 Task: Search one way flight ticket for 5 adults, 2 children, 1 infant in seat and 1 infant on lap in economy from Minot: Minot International Airport to Greensboro: Piedmont Triad International Airport on 5-1-2023. Choice of flights is United. Number of bags: 2 carry on bags. Price is upto 60000. Outbound departure time preference is 16:30.
Action: Mouse moved to (239, 270)
Screenshot: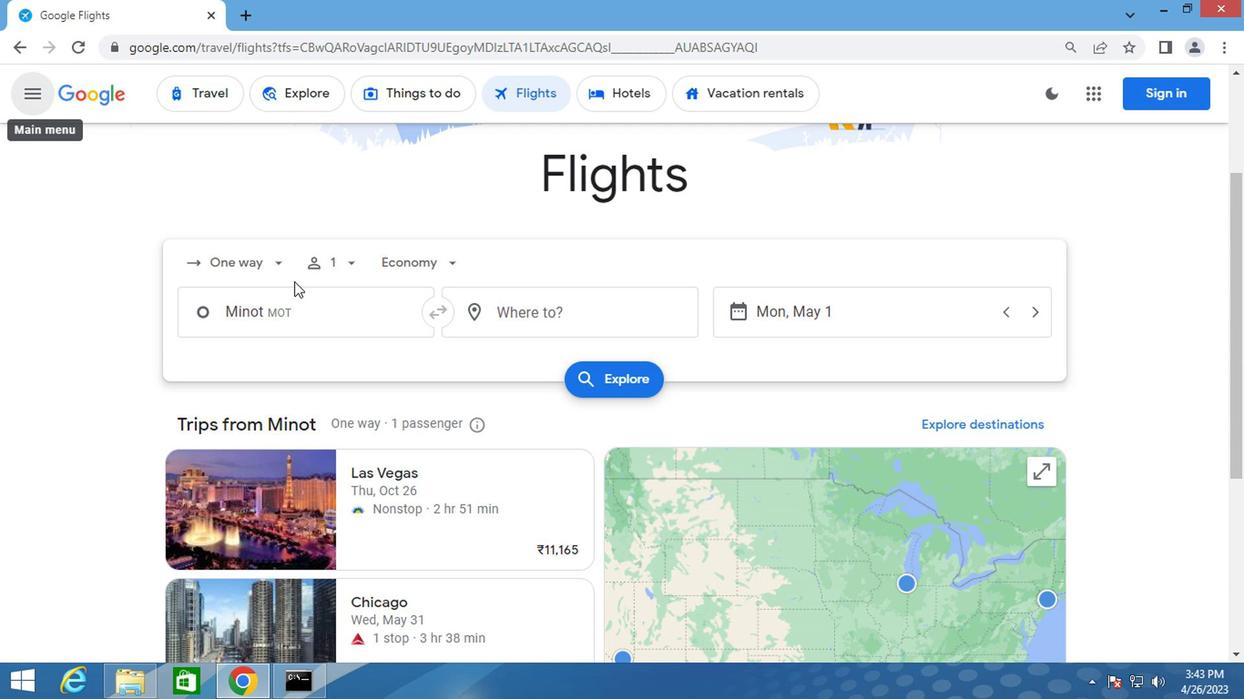 
Action: Mouse pressed left at (239, 270)
Screenshot: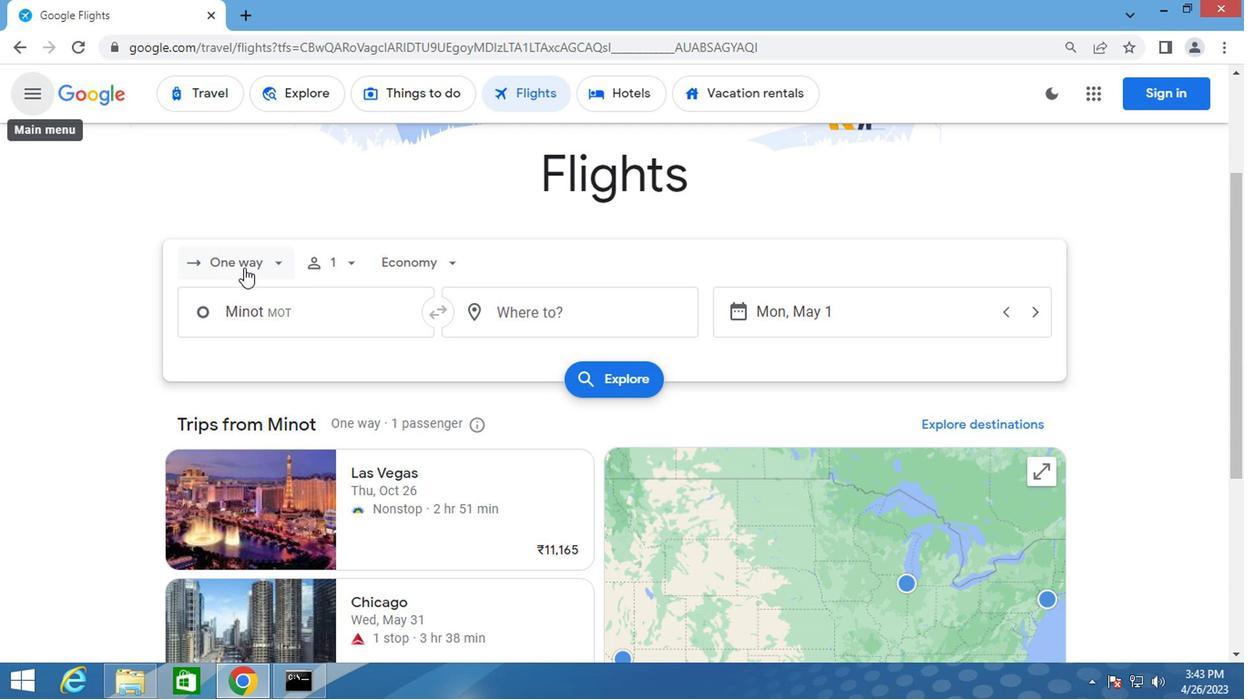 
Action: Mouse moved to (246, 353)
Screenshot: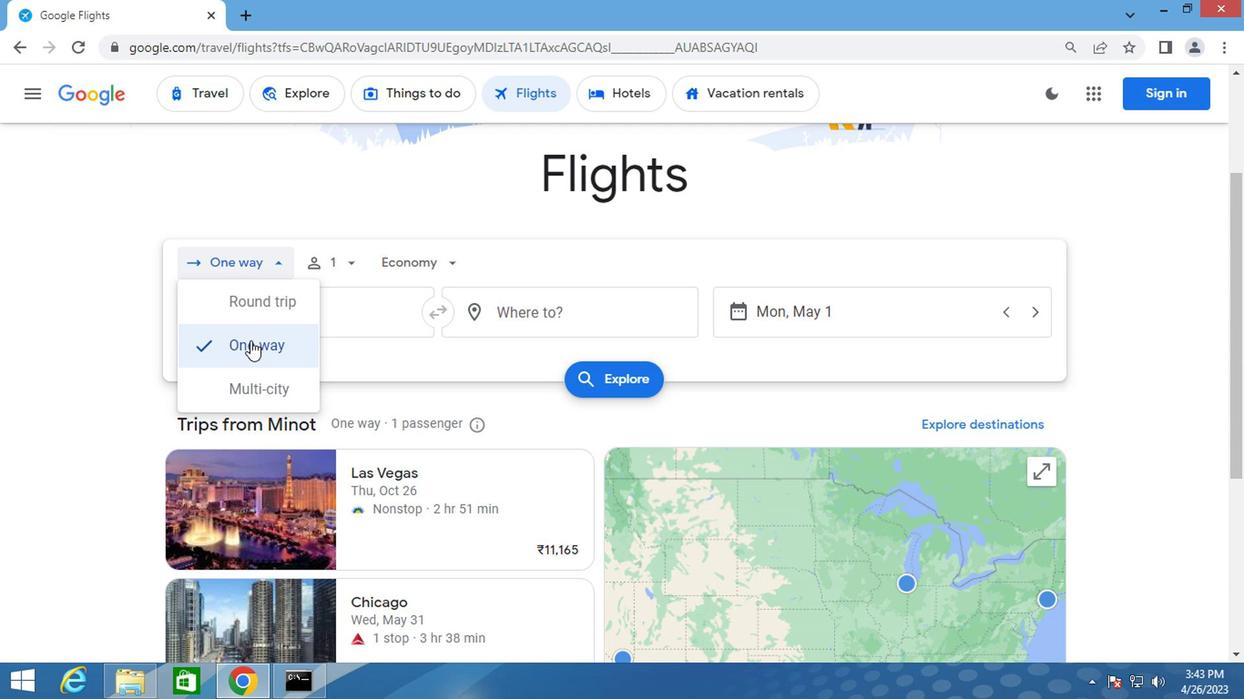 
Action: Mouse pressed left at (246, 353)
Screenshot: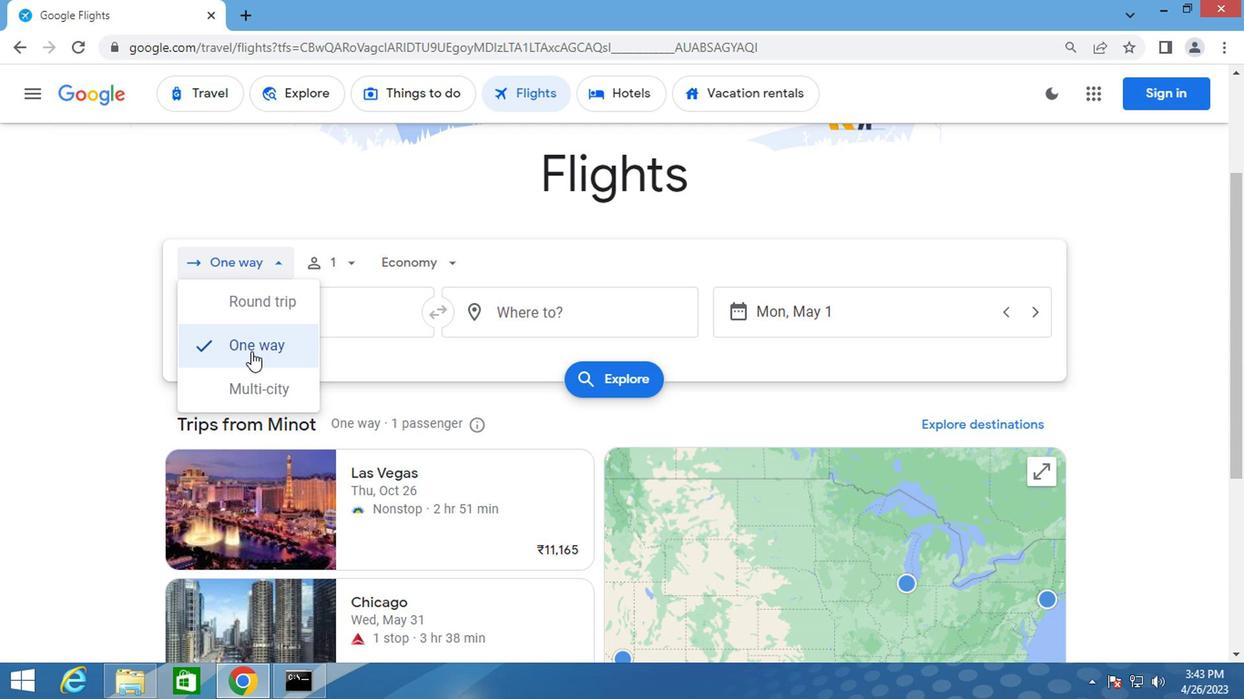 
Action: Mouse moved to (352, 253)
Screenshot: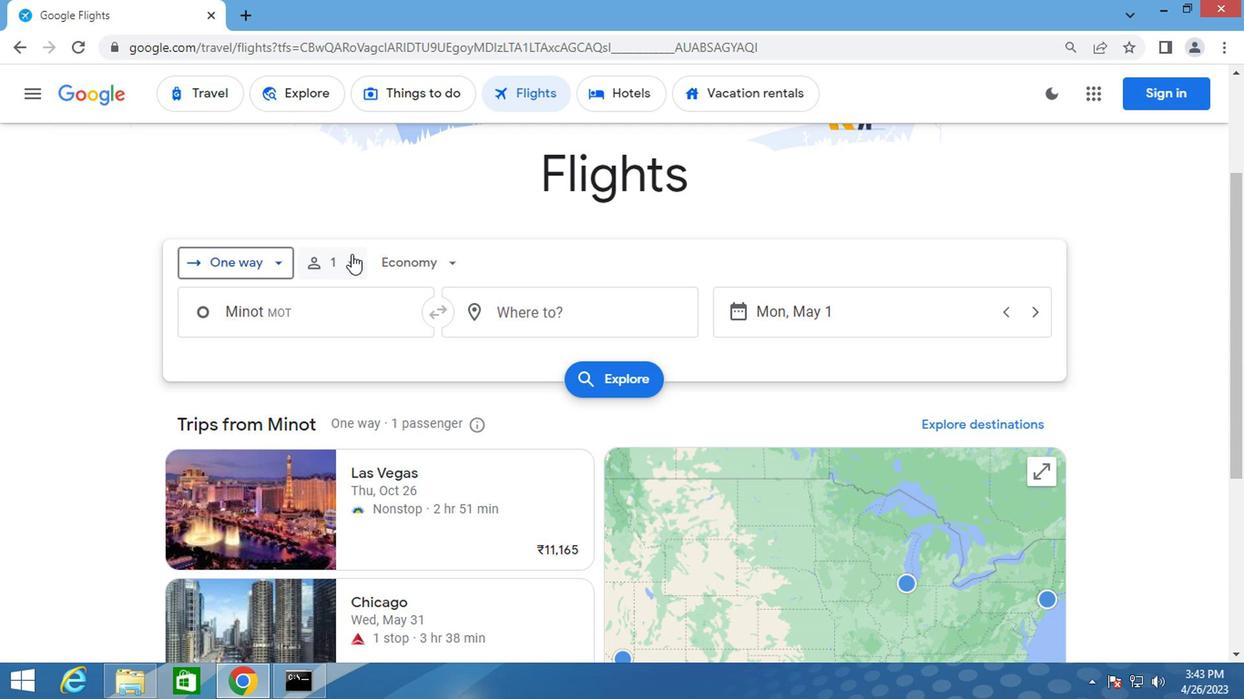 
Action: Mouse pressed left at (352, 253)
Screenshot: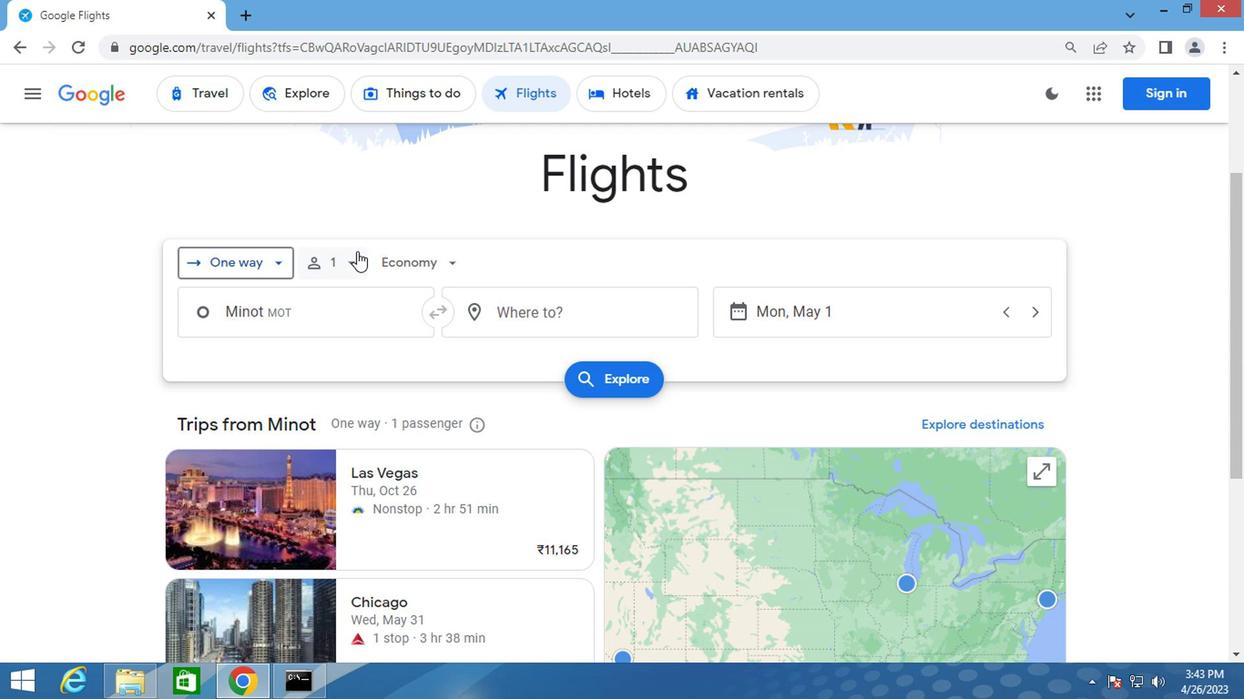 
Action: Mouse moved to (487, 314)
Screenshot: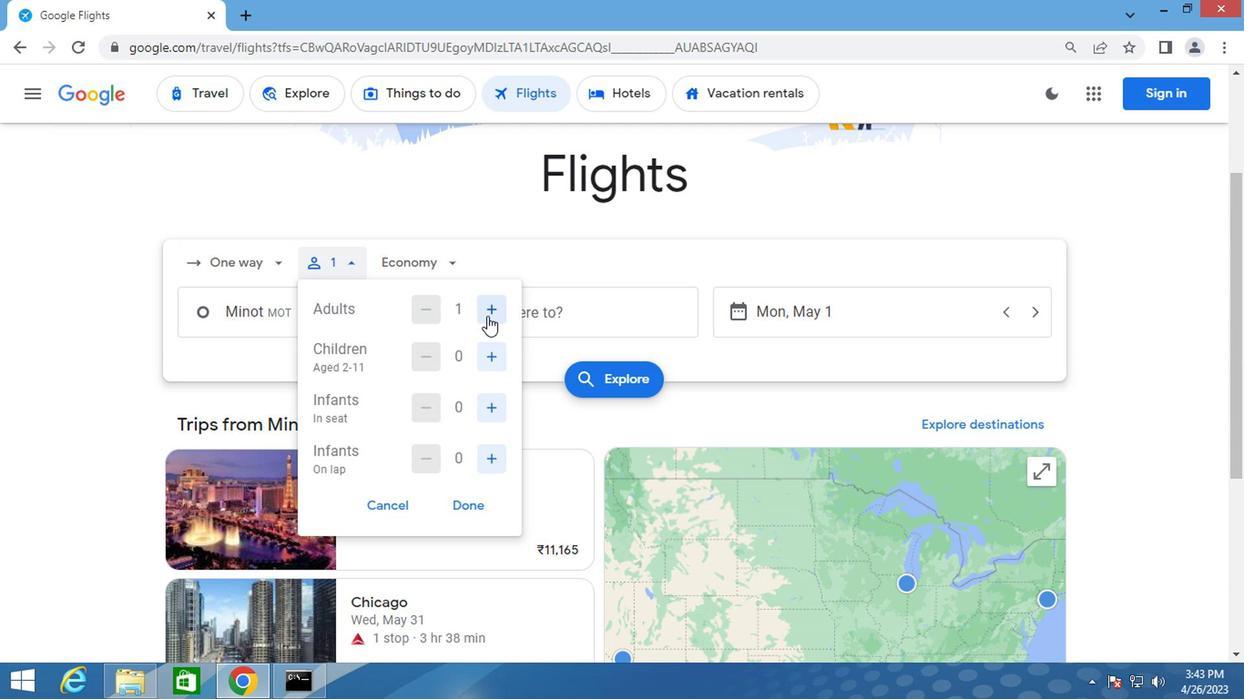 
Action: Mouse pressed left at (487, 314)
Screenshot: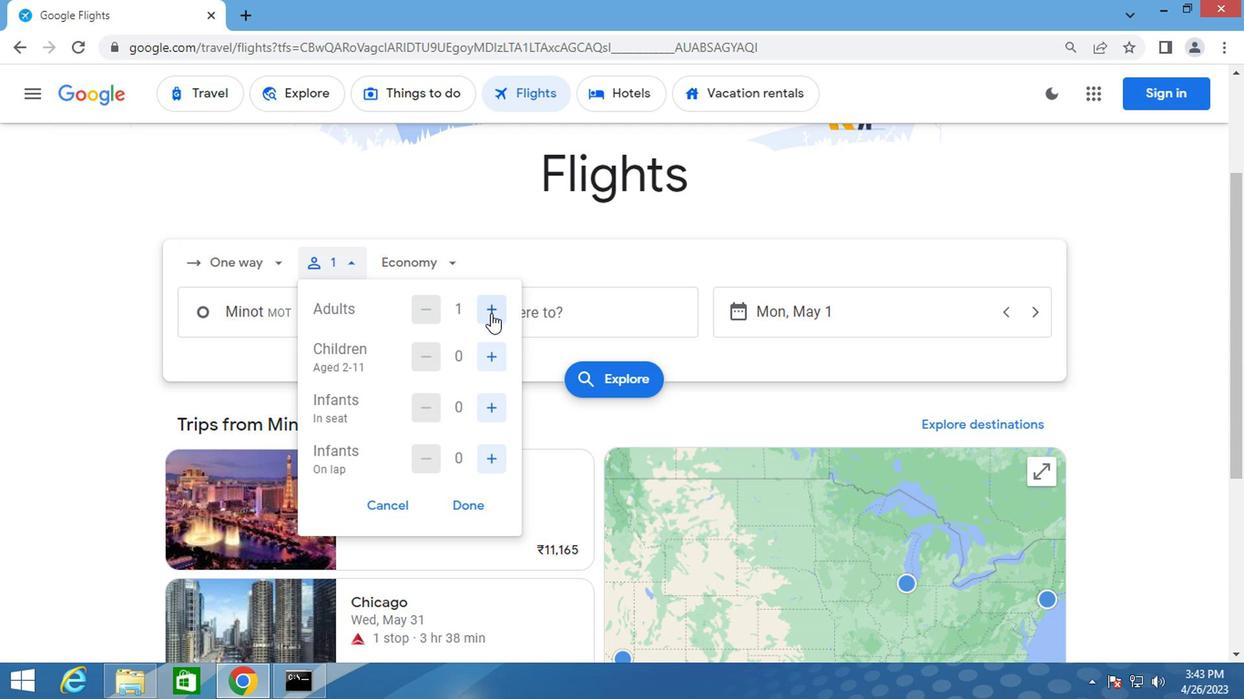 
Action: Mouse pressed left at (487, 314)
Screenshot: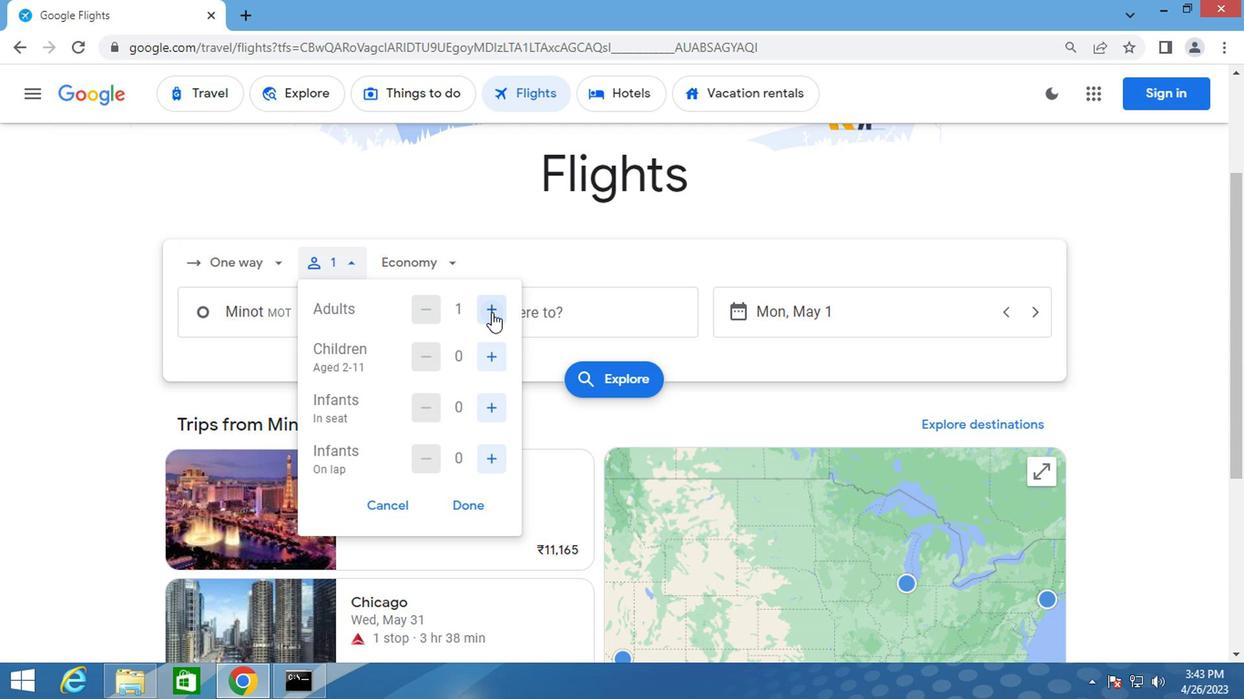 
Action: Mouse moved to (491, 313)
Screenshot: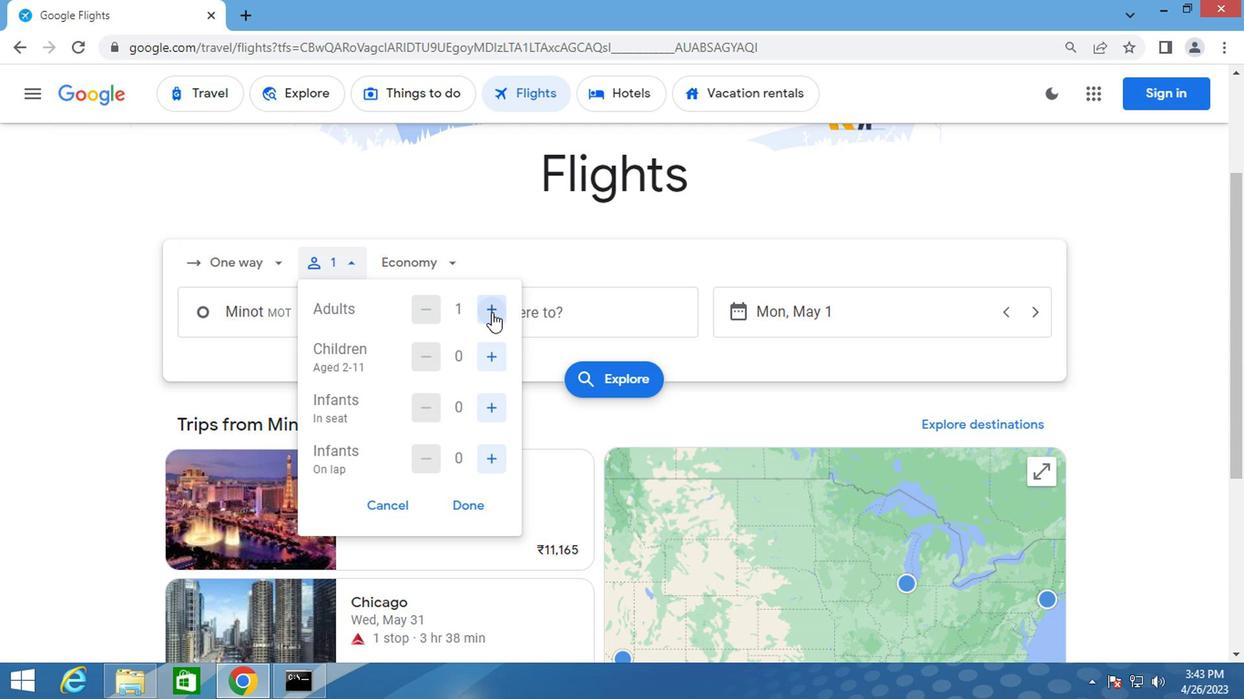 
Action: Mouse pressed left at (491, 313)
Screenshot: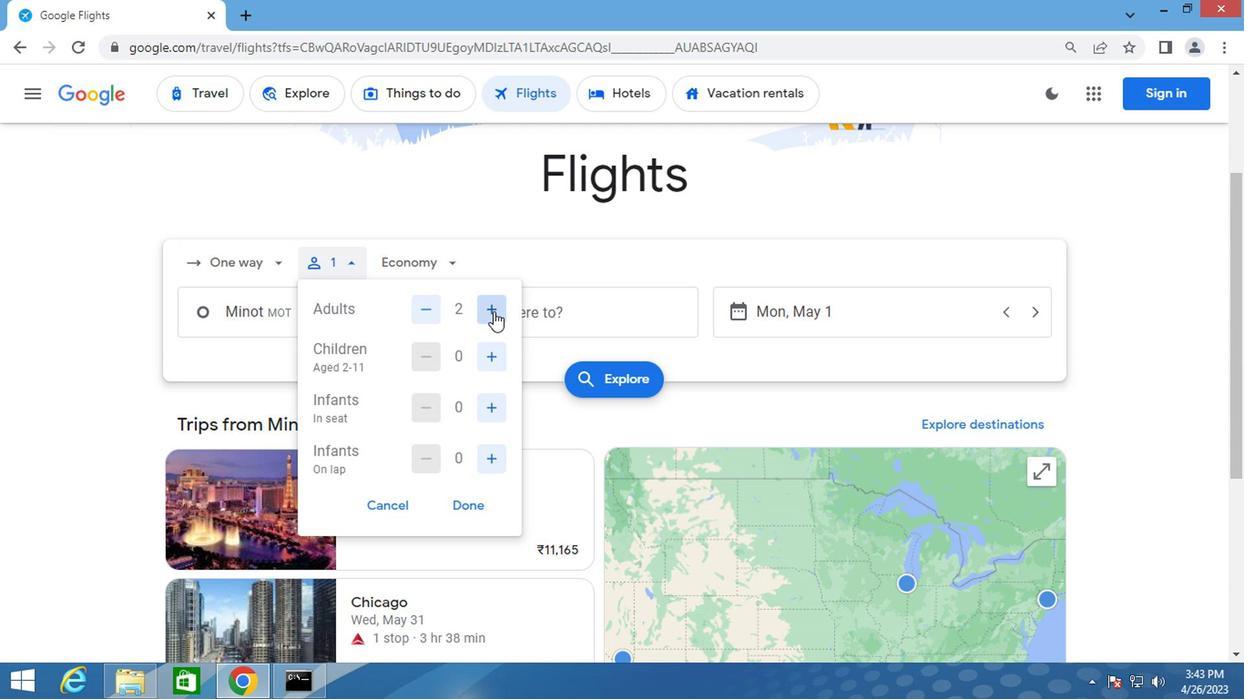 
Action: Mouse moved to (492, 312)
Screenshot: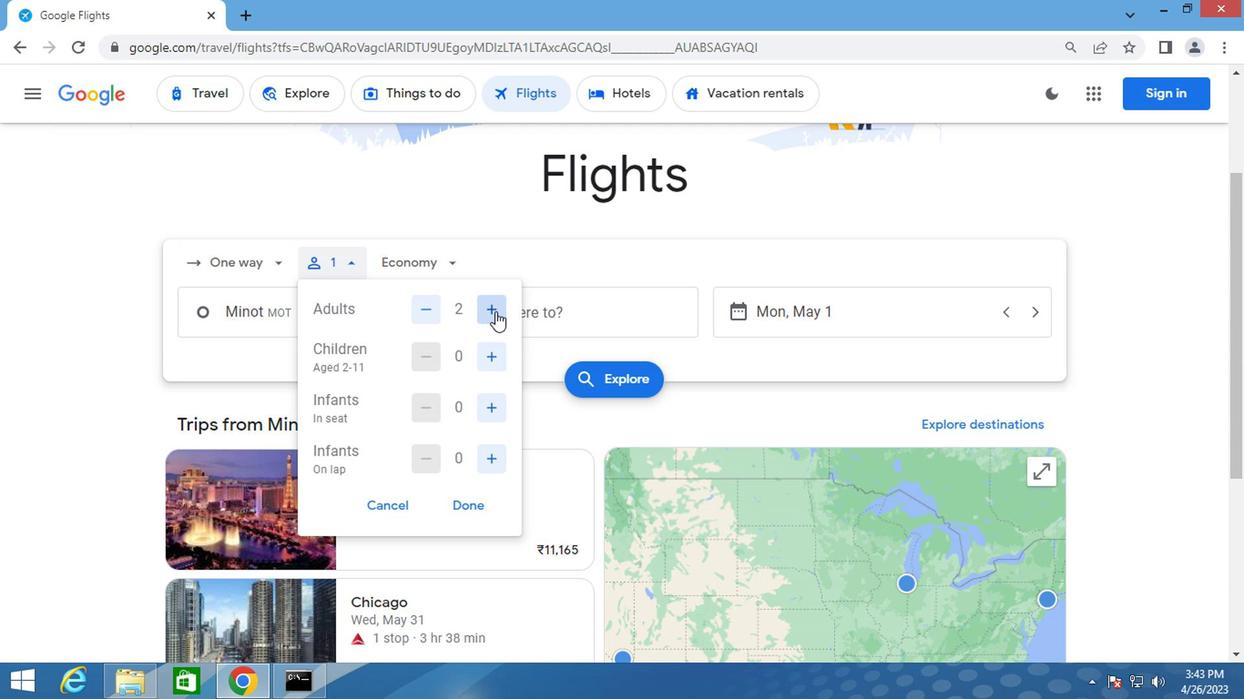 
Action: Mouse pressed left at (492, 312)
Screenshot: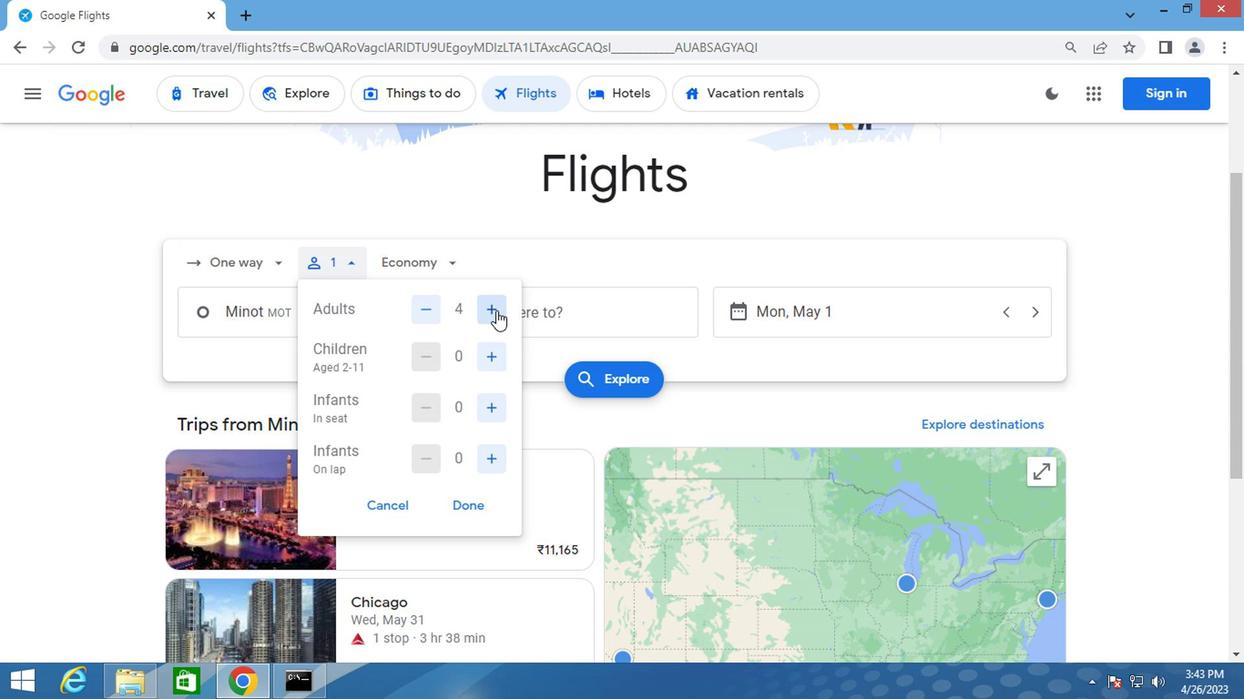 
Action: Mouse moved to (485, 356)
Screenshot: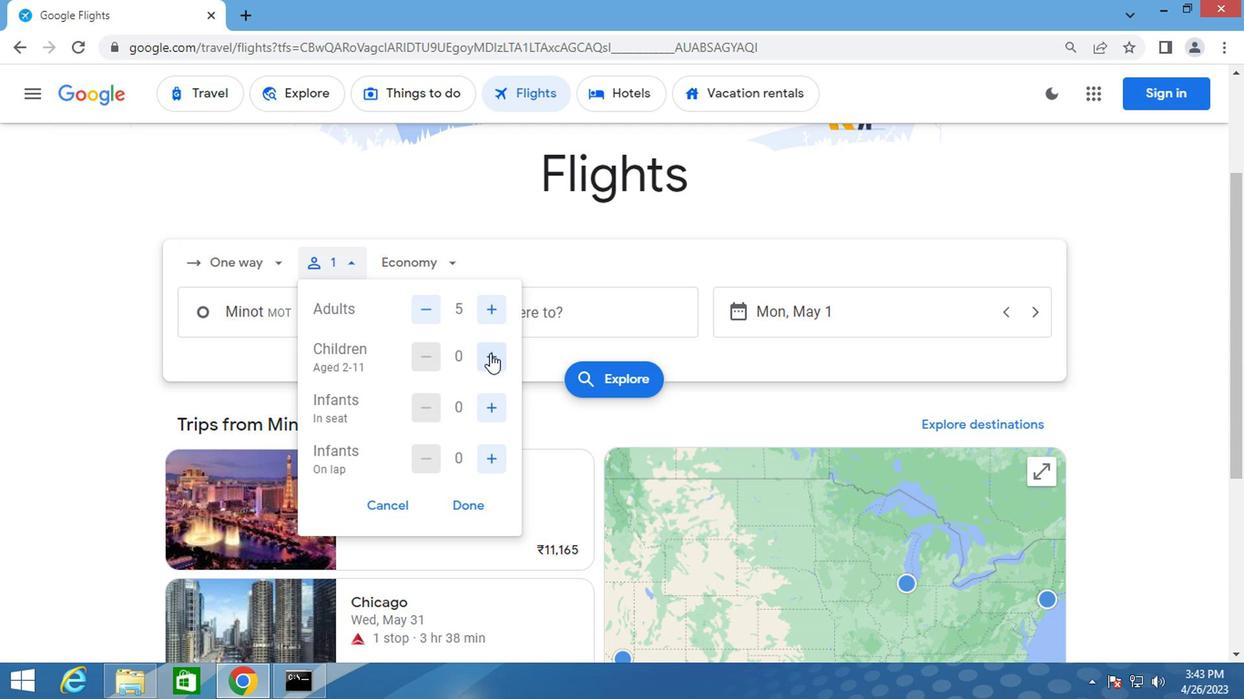 
Action: Mouse pressed left at (485, 356)
Screenshot: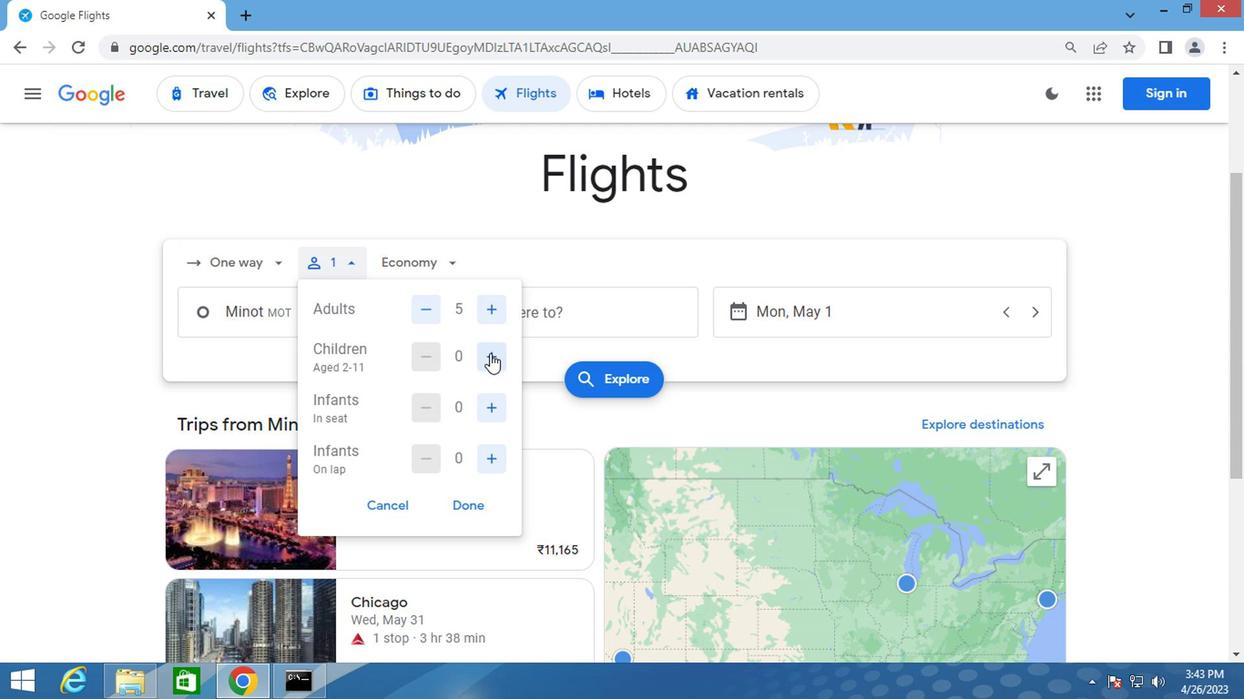 
Action: Mouse moved to (485, 356)
Screenshot: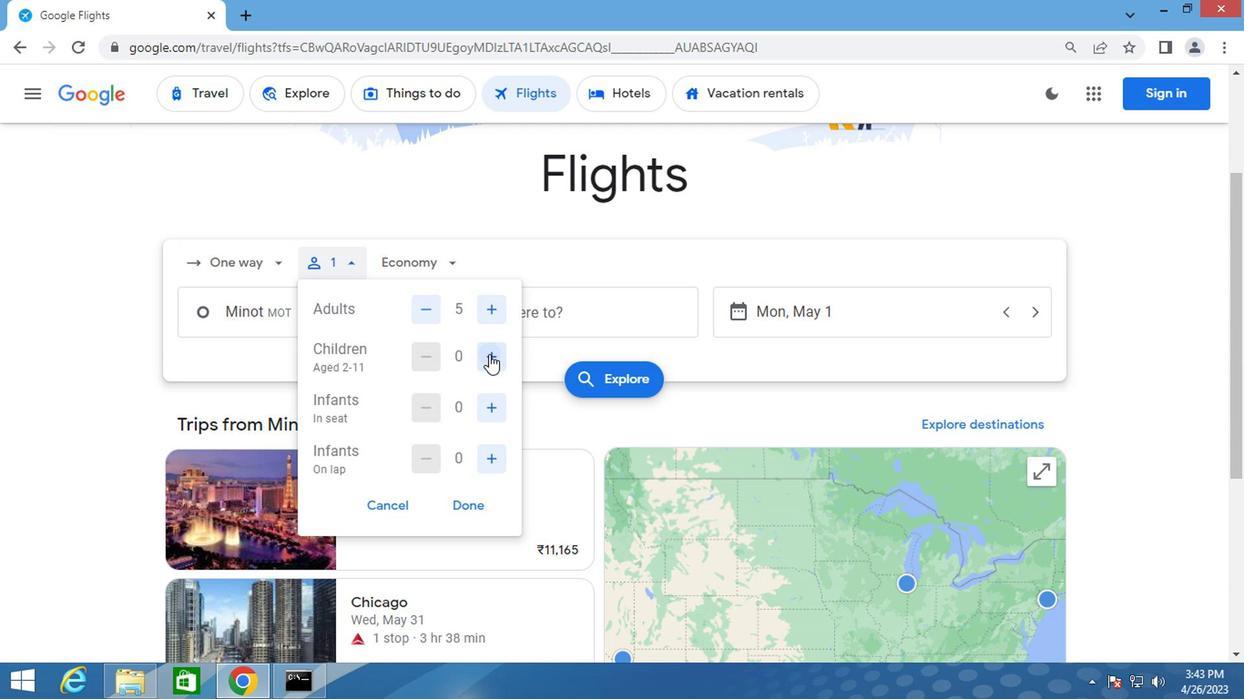 
Action: Mouse pressed left at (485, 356)
Screenshot: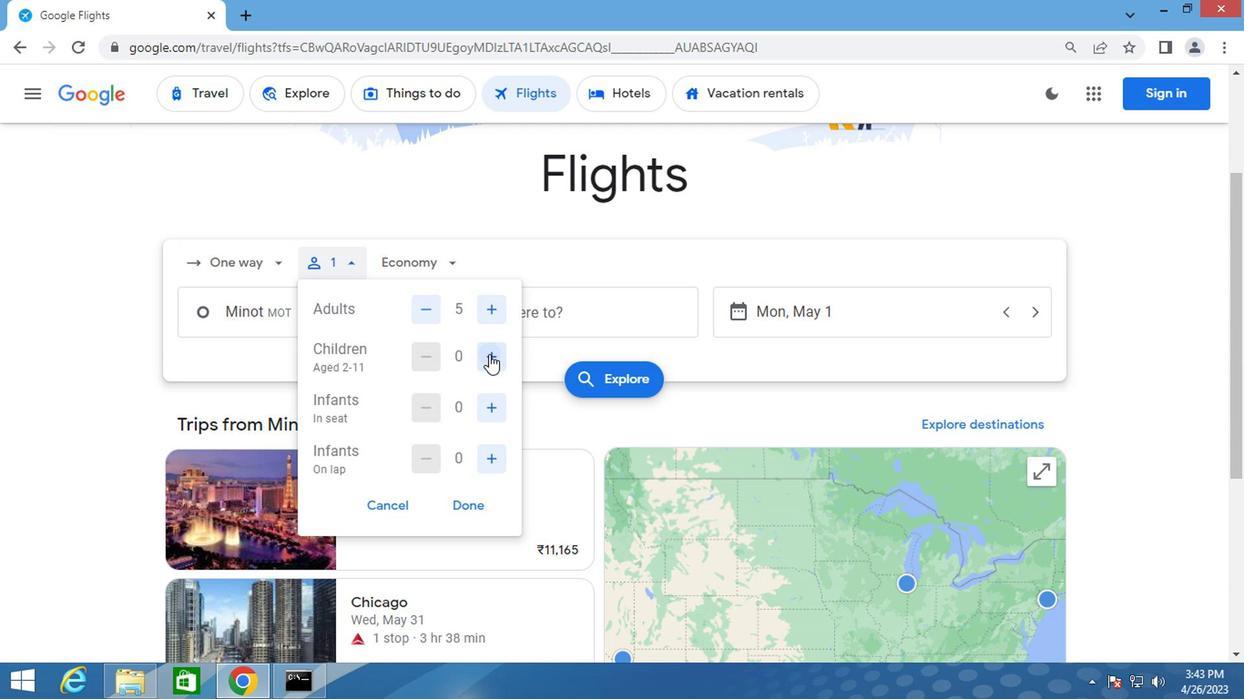 
Action: Mouse moved to (485, 388)
Screenshot: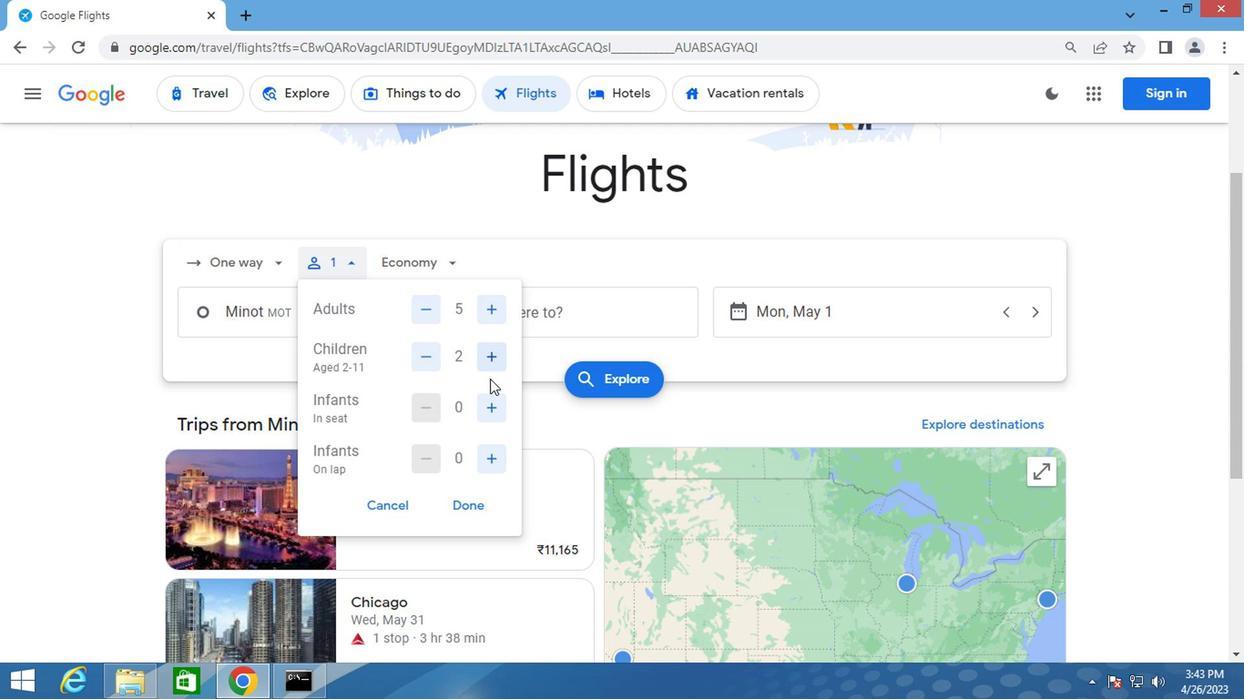 
Action: Mouse pressed left at (485, 388)
Screenshot: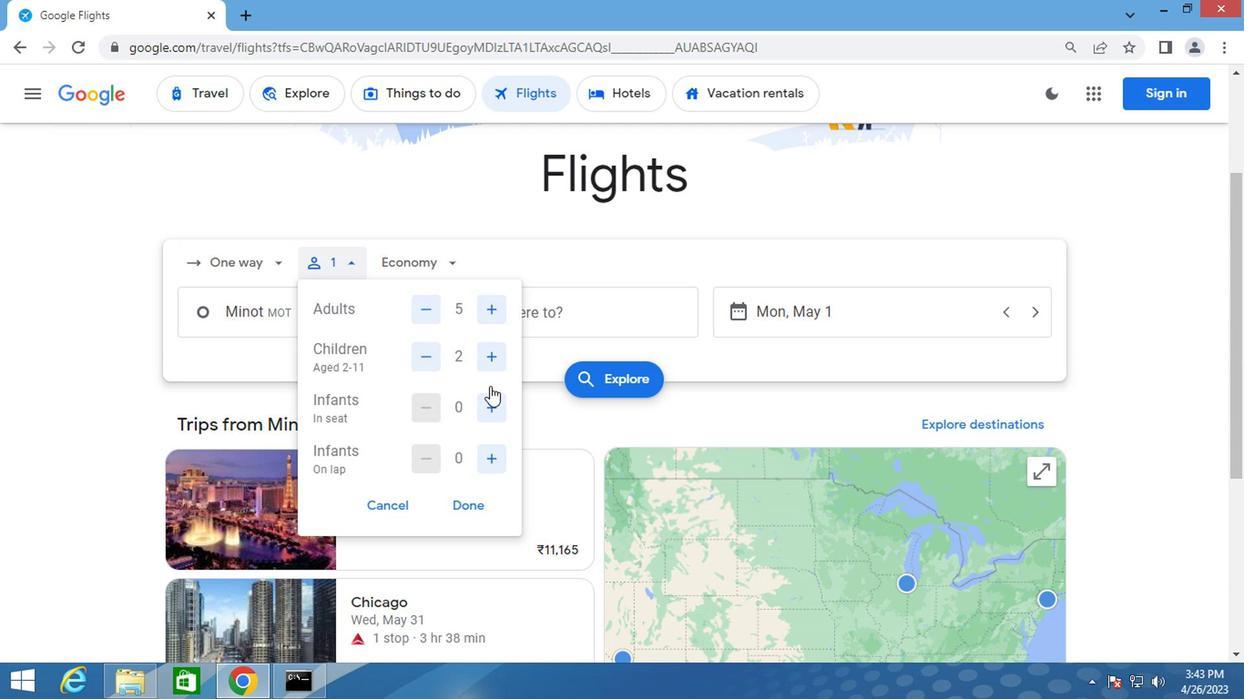 
Action: Mouse moved to (492, 456)
Screenshot: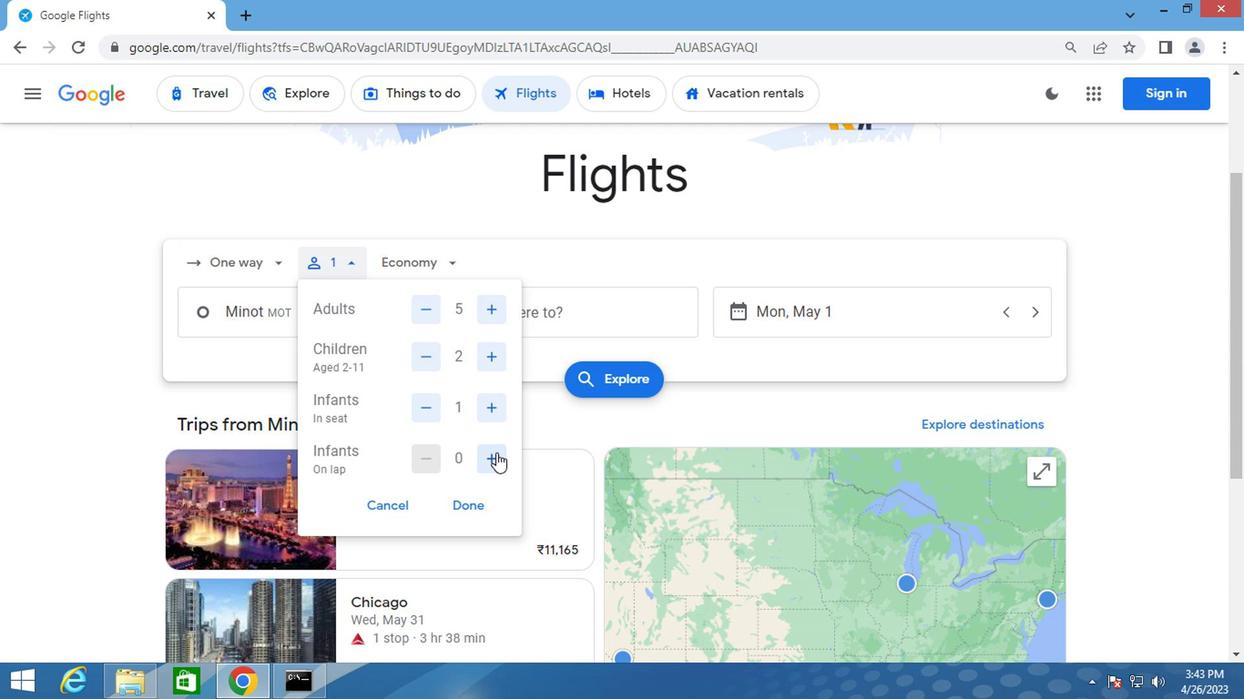 
Action: Mouse pressed left at (492, 456)
Screenshot: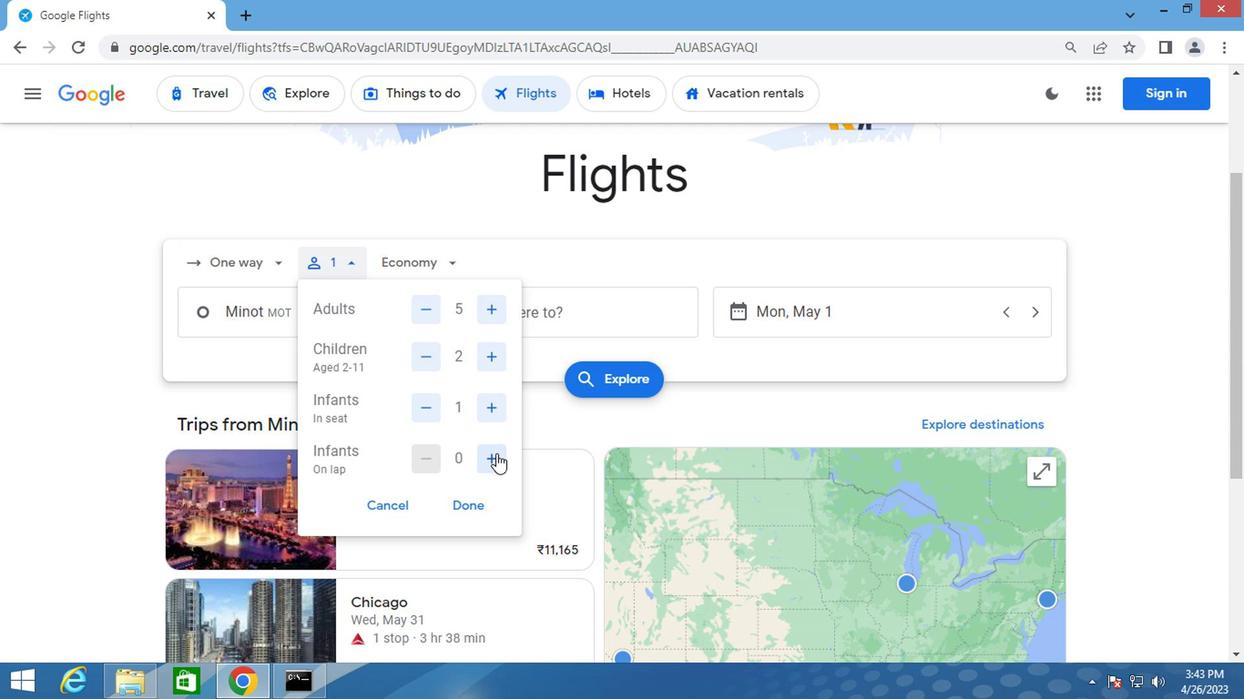 
Action: Mouse moved to (410, 272)
Screenshot: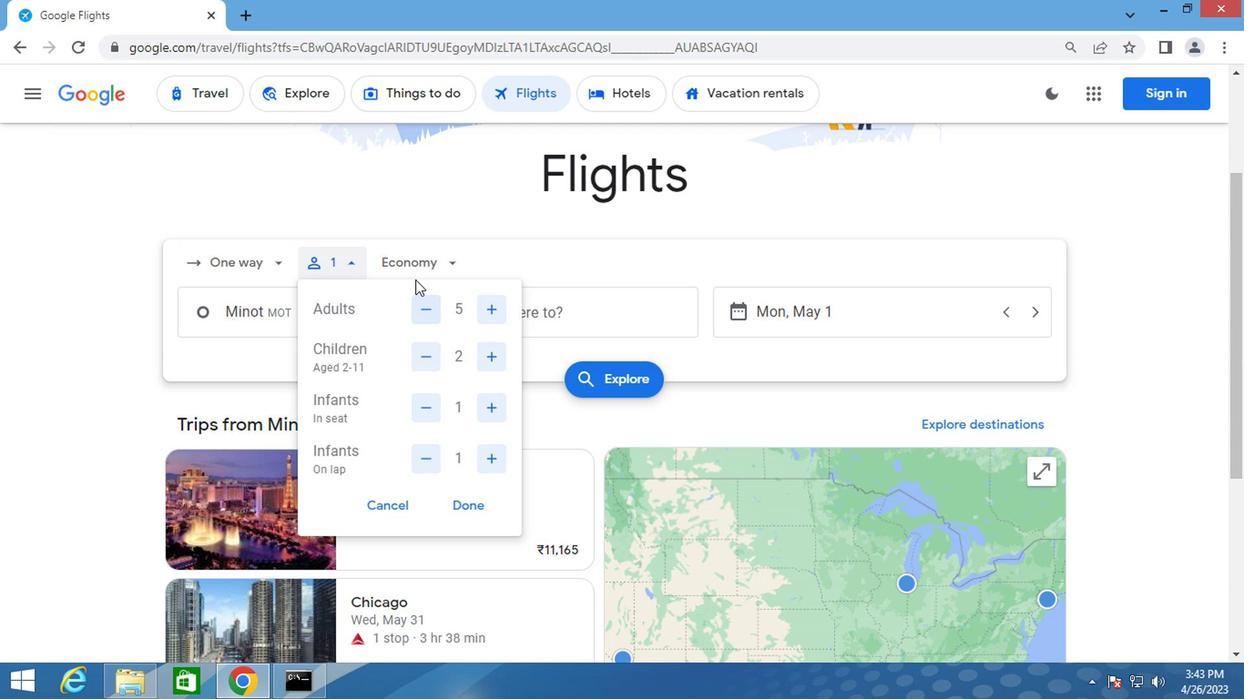 
Action: Mouse pressed left at (410, 272)
Screenshot: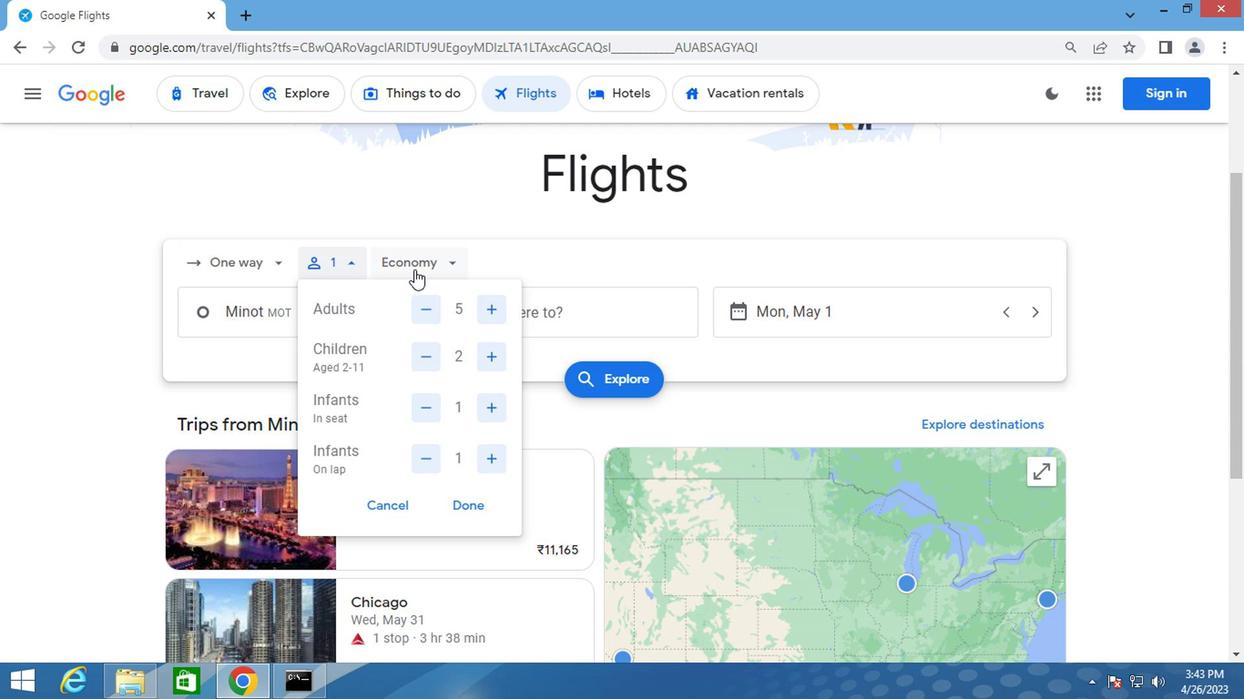 
Action: Mouse moved to (465, 311)
Screenshot: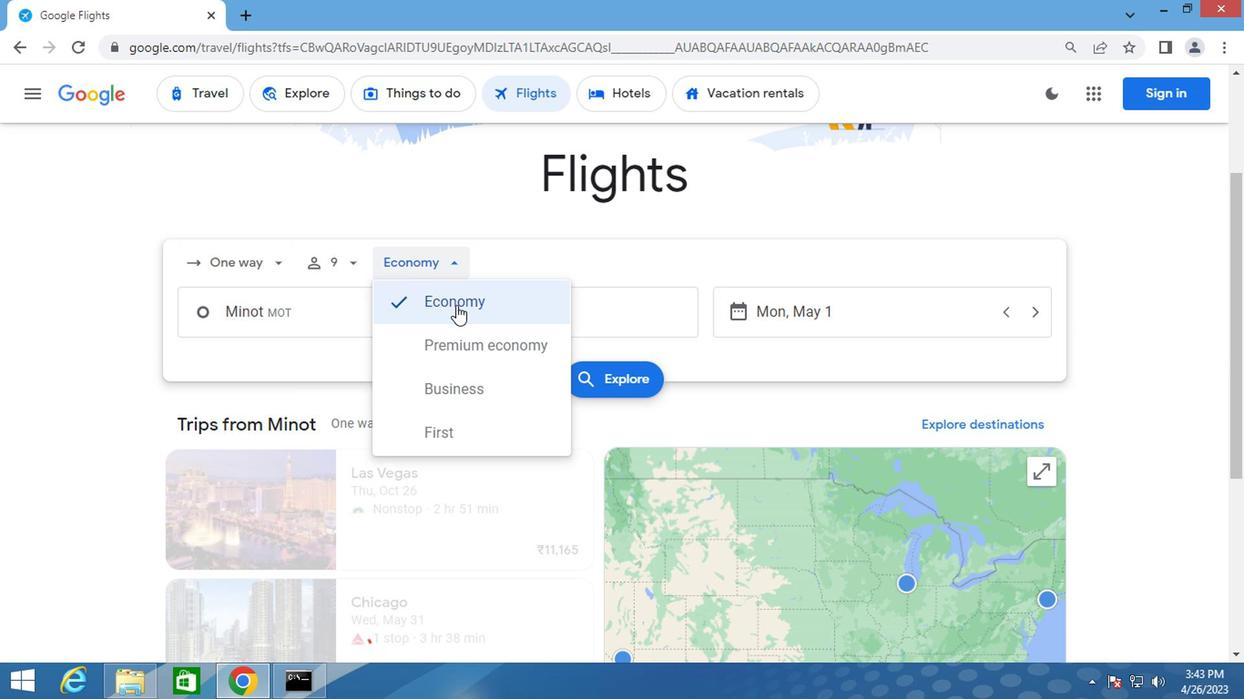
Action: Mouse pressed left at (465, 311)
Screenshot: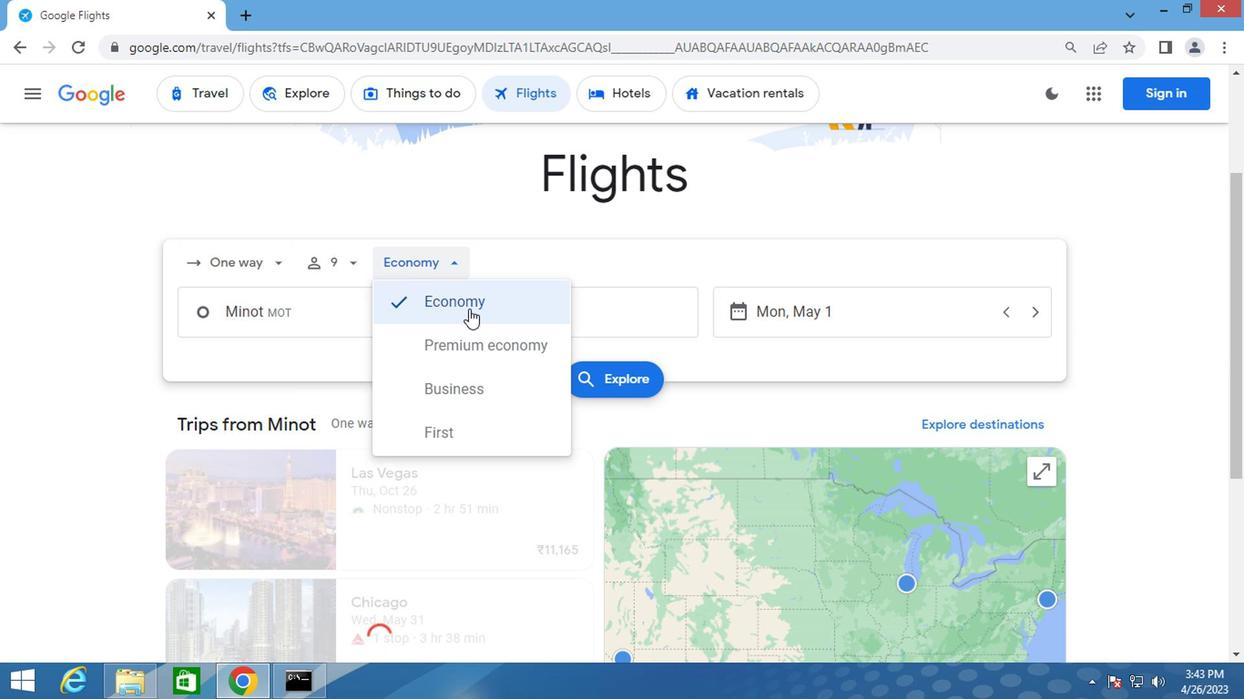 
Action: Mouse moved to (320, 329)
Screenshot: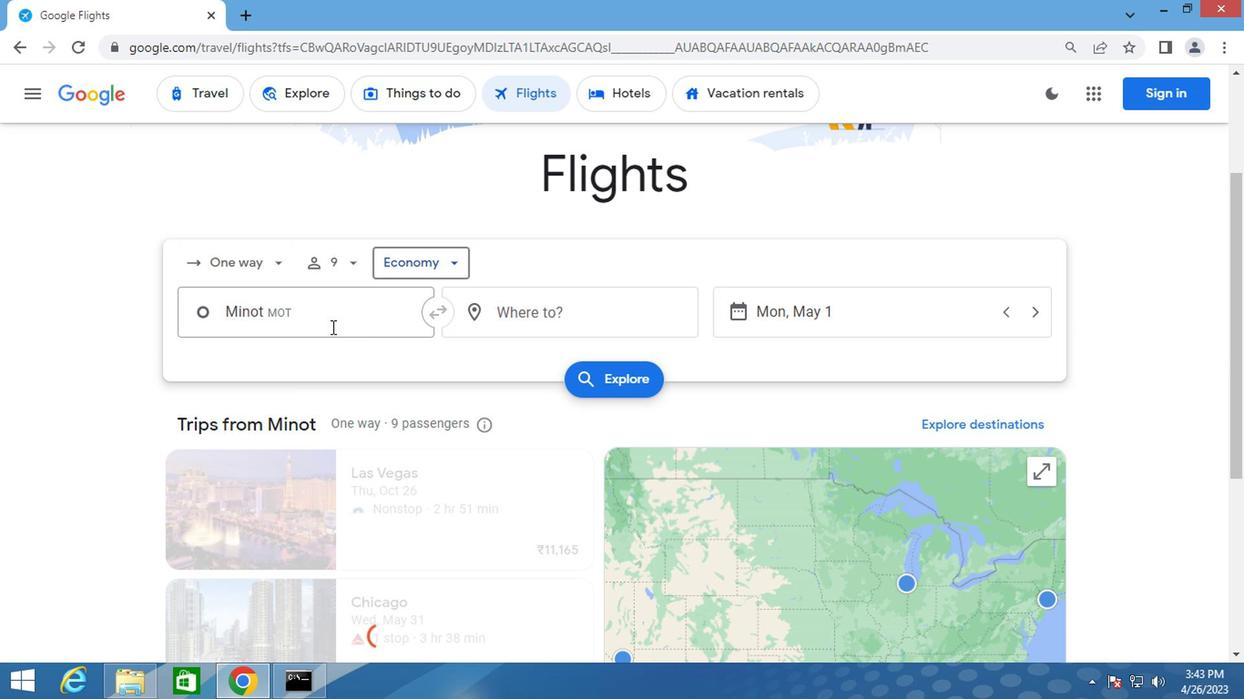 
Action: Mouse pressed left at (320, 329)
Screenshot: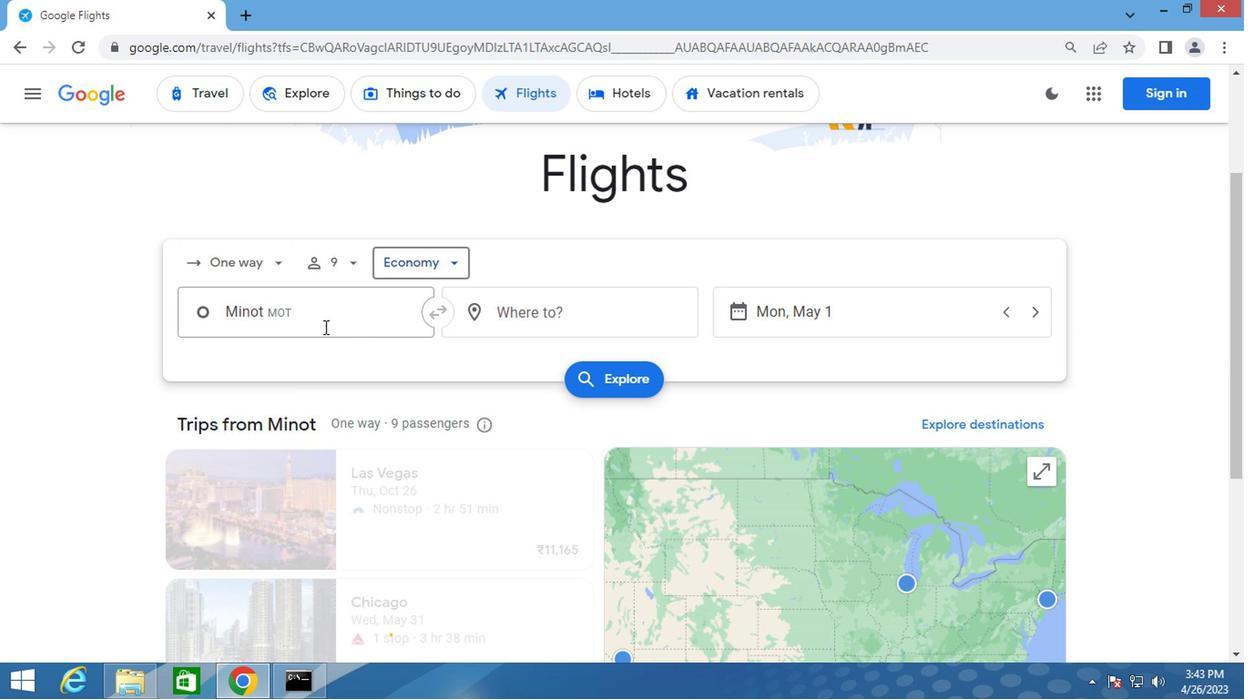
Action: Mouse moved to (320, 329)
Screenshot: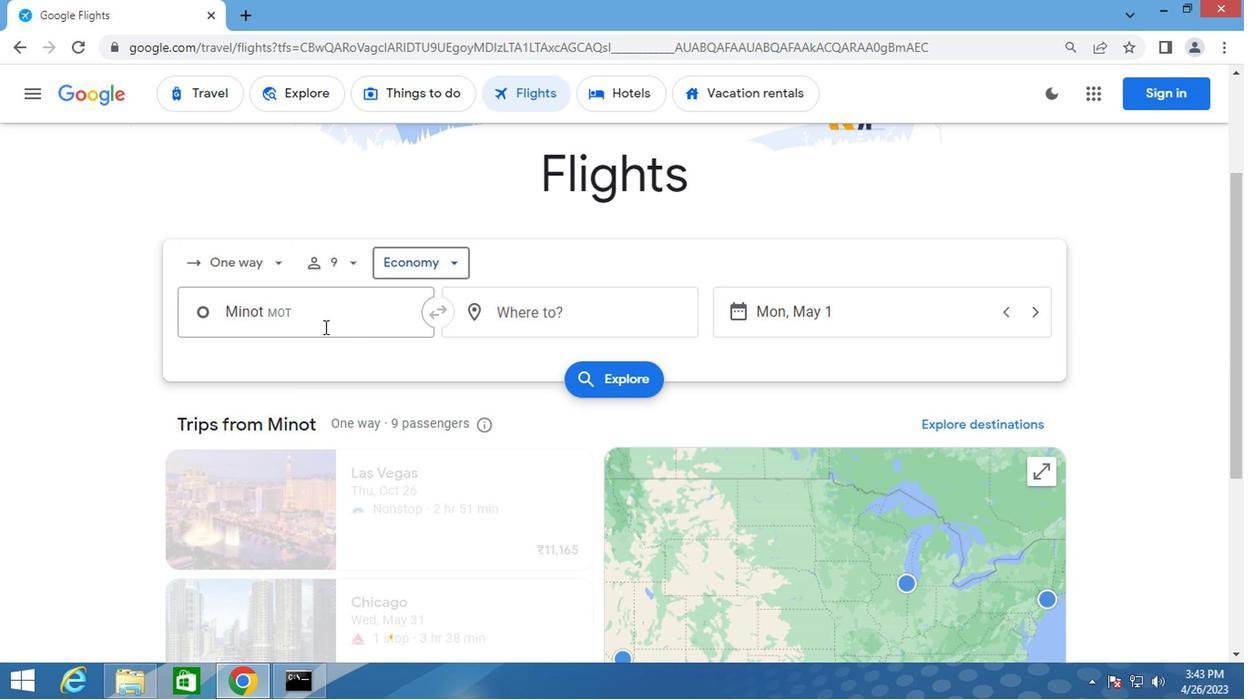 
Action: Key pressed minot
Screenshot: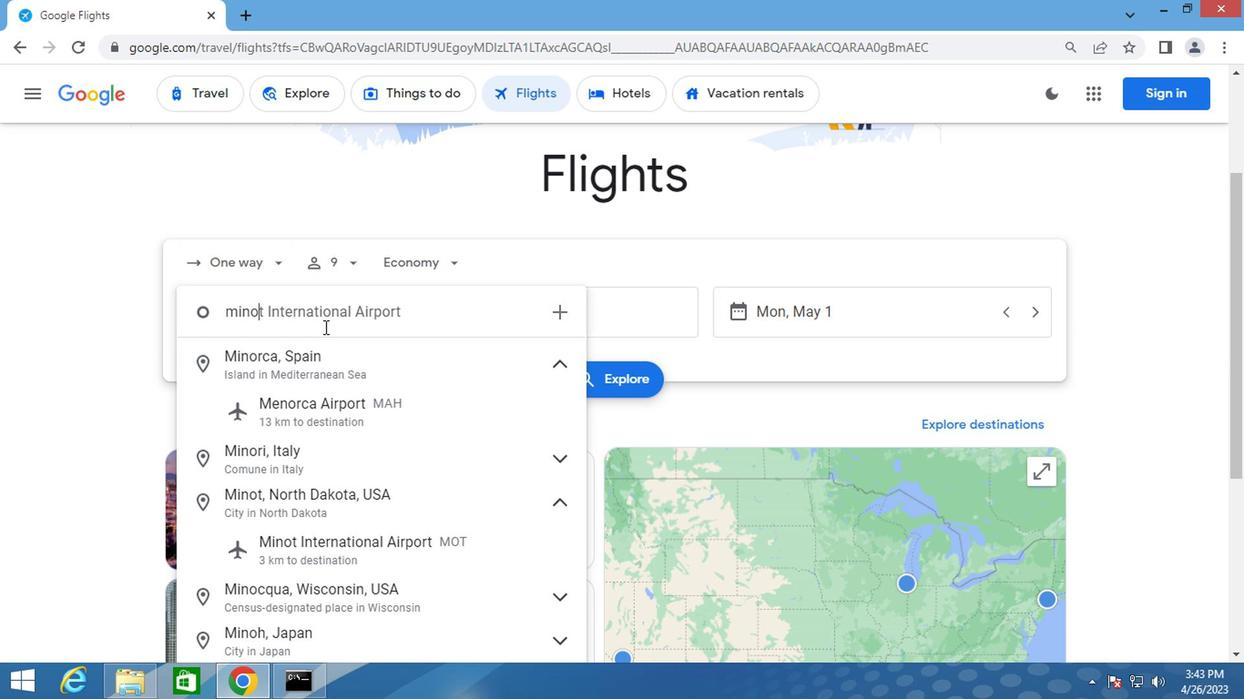 
Action: Mouse moved to (338, 411)
Screenshot: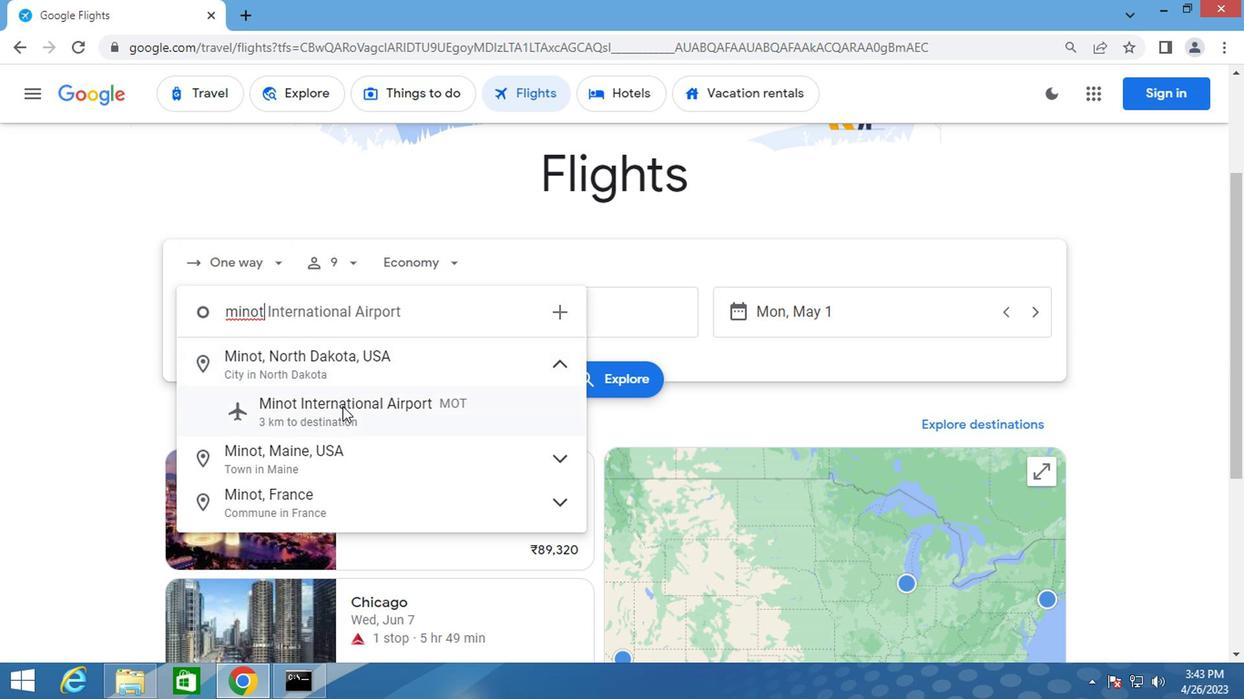 
Action: Mouse pressed left at (338, 411)
Screenshot: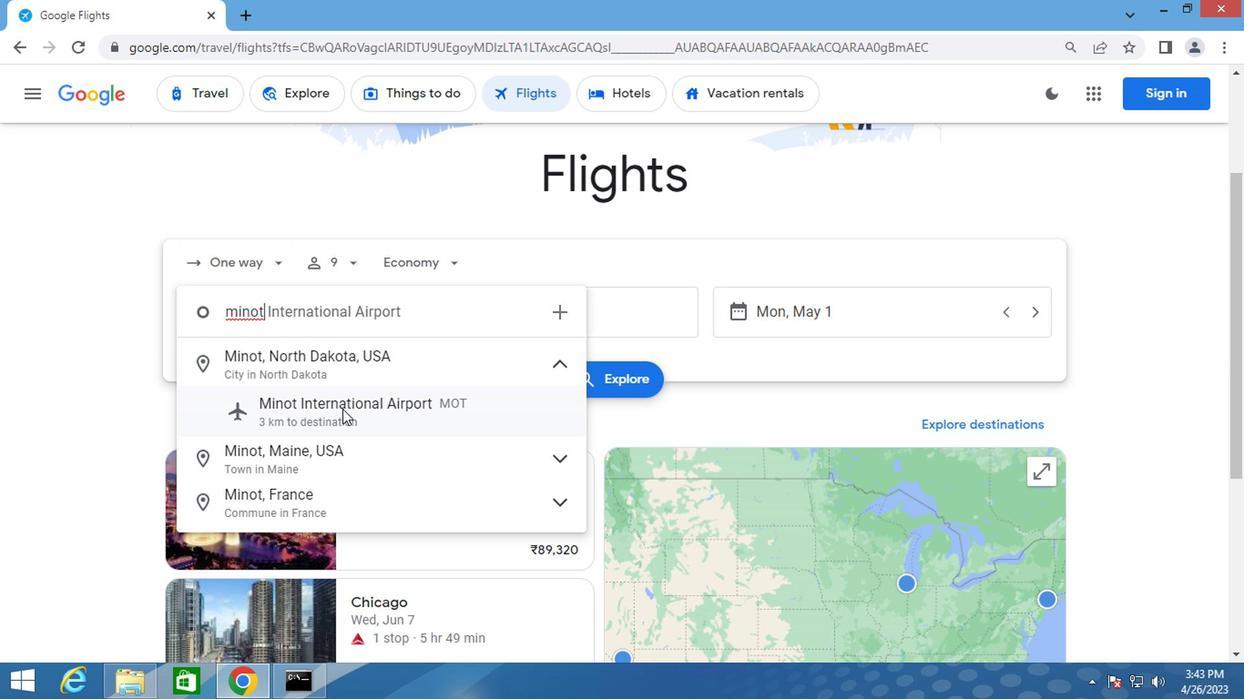 
Action: Mouse moved to (504, 326)
Screenshot: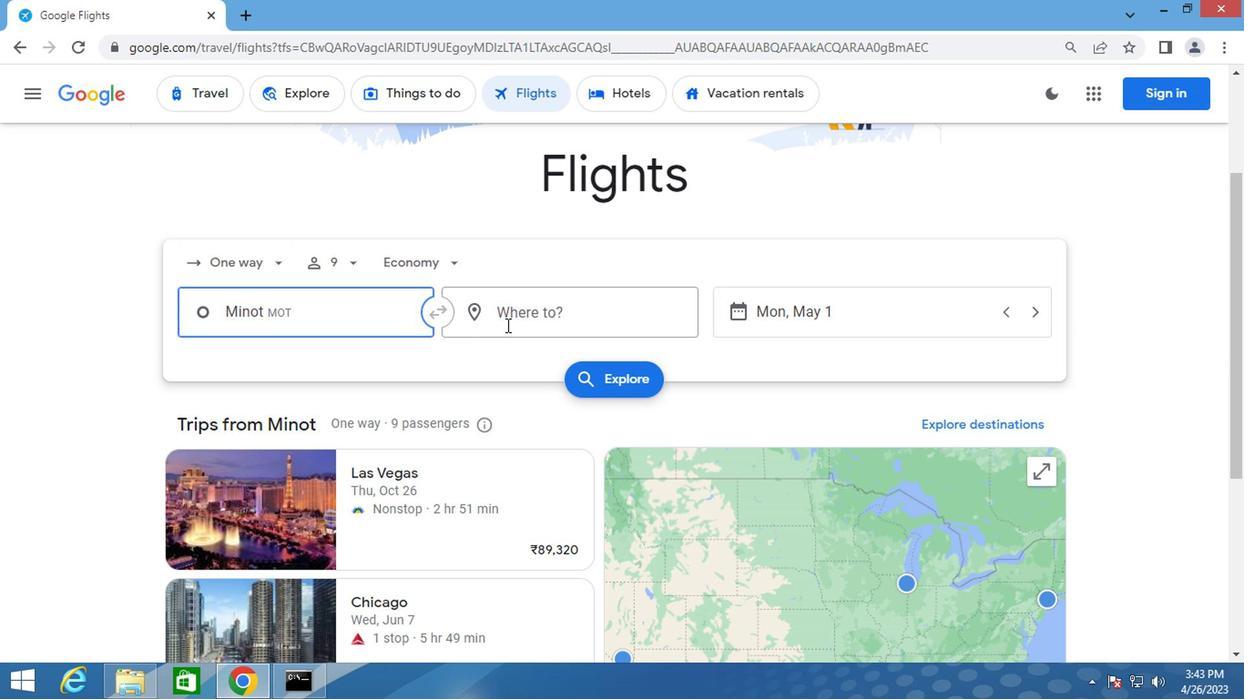 
Action: Mouse pressed left at (504, 326)
Screenshot: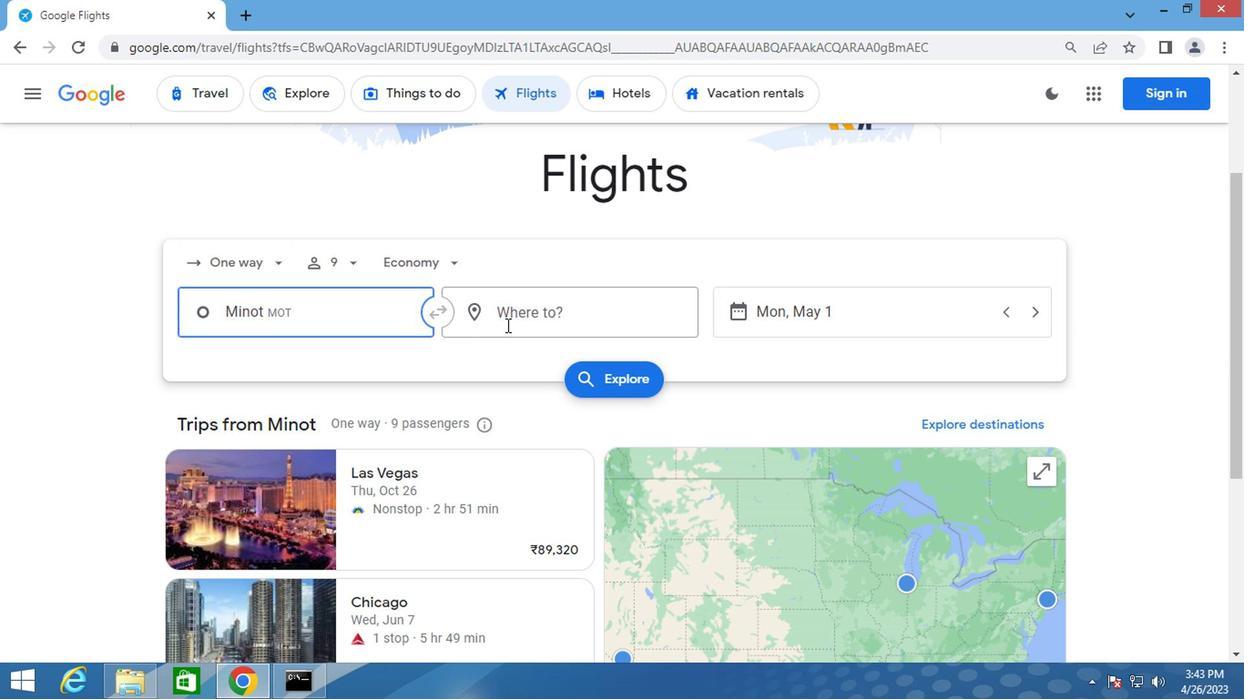 
Action: Key pressed greensbor
Screenshot: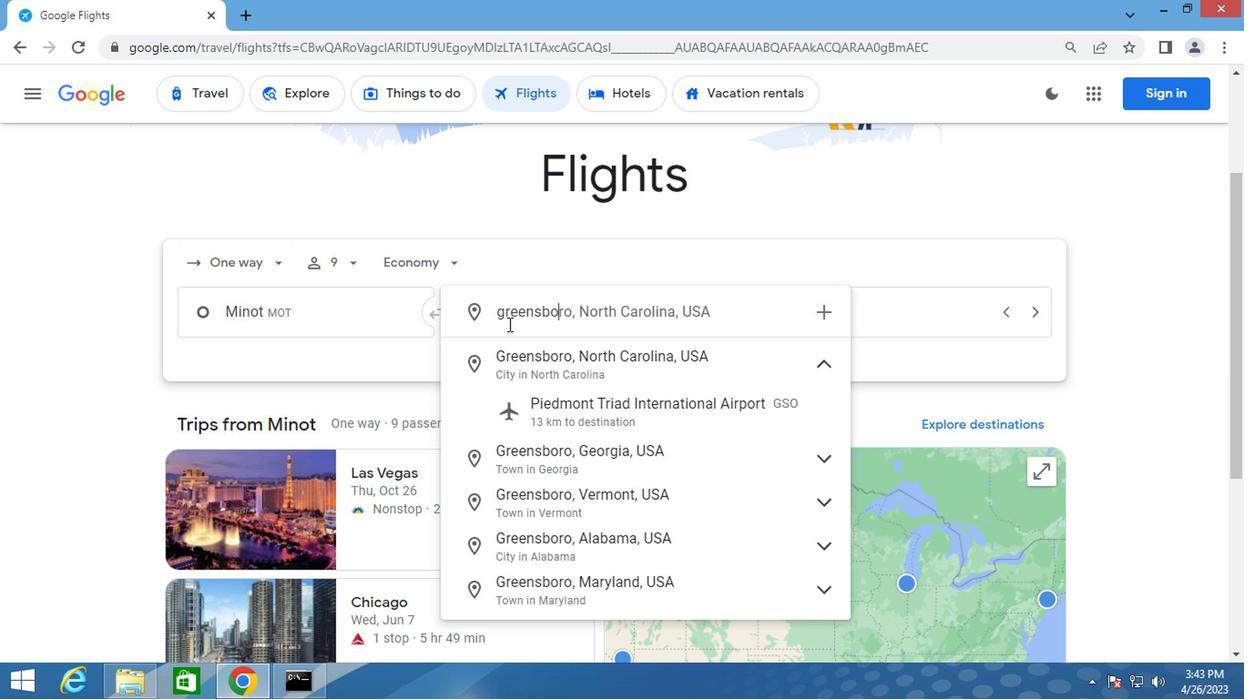 
Action: Mouse moved to (563, 411)
Screenshot: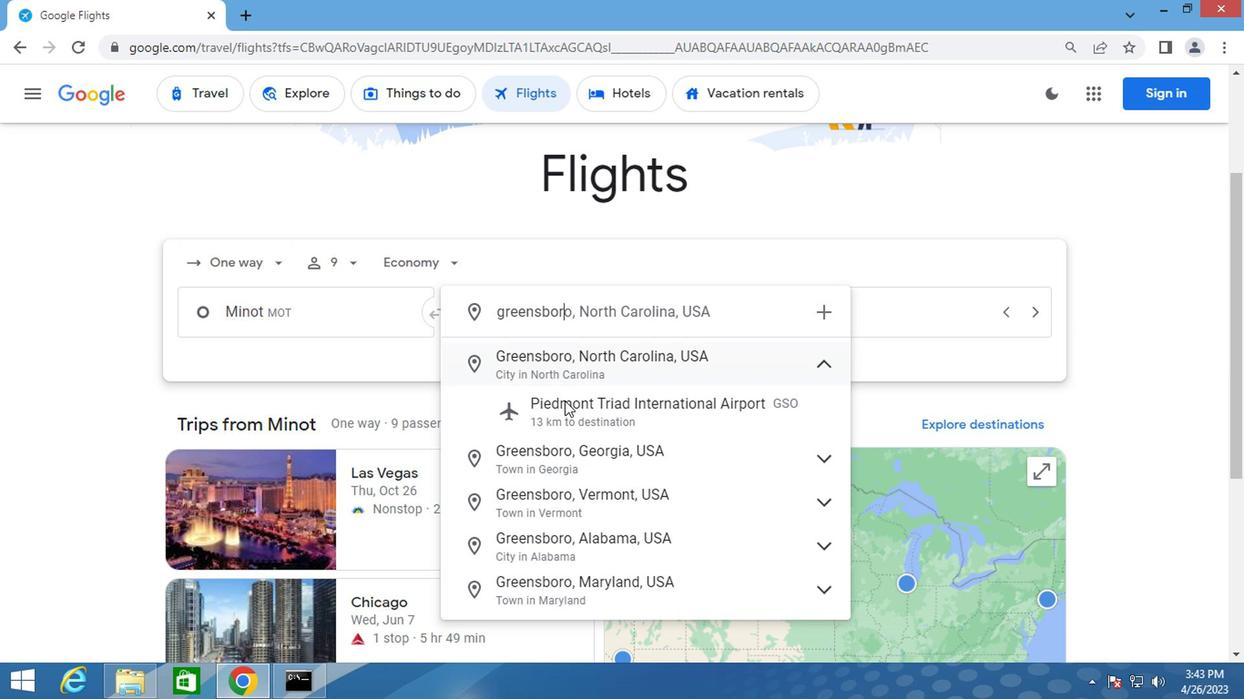 
Action: Mouse pressed left at (563, 411)
Screenshot: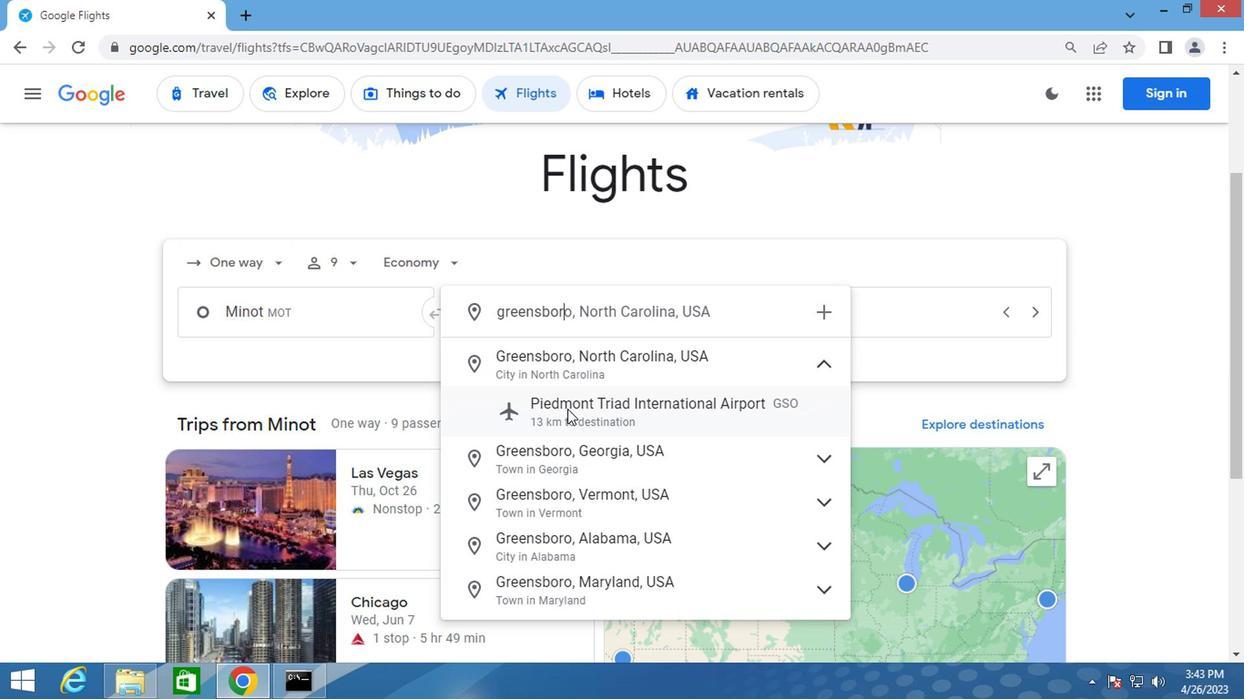 
Action: Mouse moved to (596, 413)
Screenshot: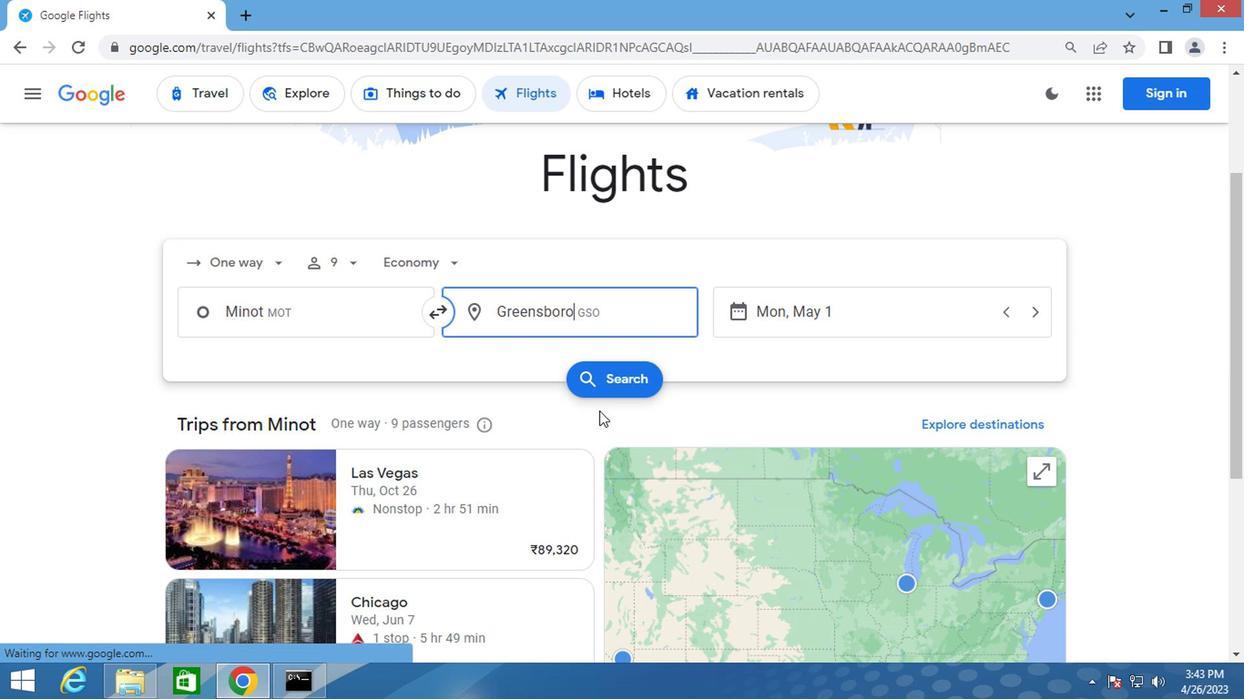 
Action: Mouse pressed left at (596, 413)
Screenshot: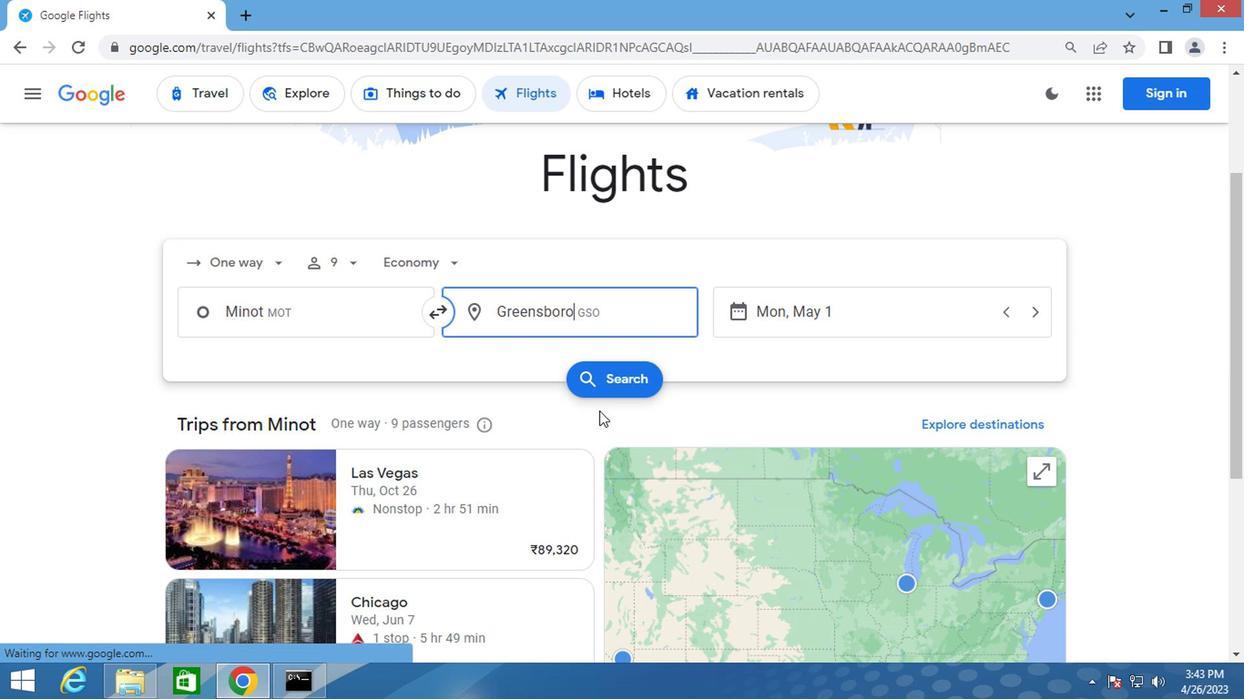 
Action: Mouse moved to (813, 319)
Screenshot: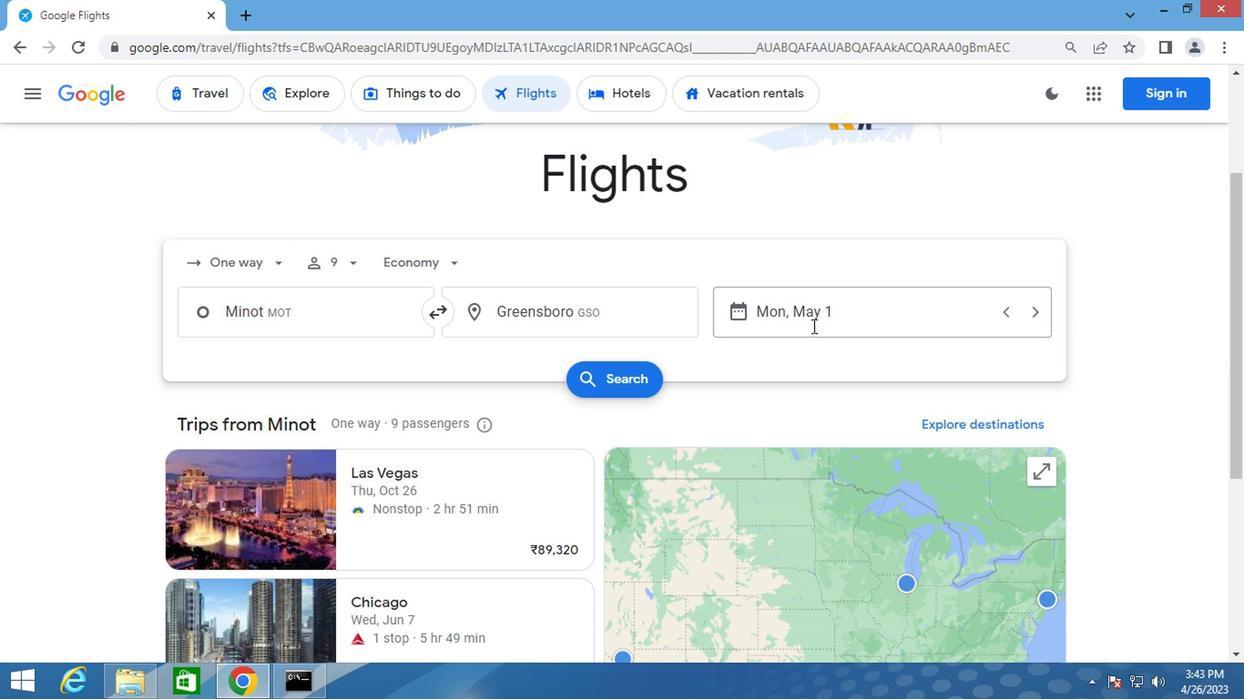 
Action: Mouse pressed left at (813, 319)
Screenshot: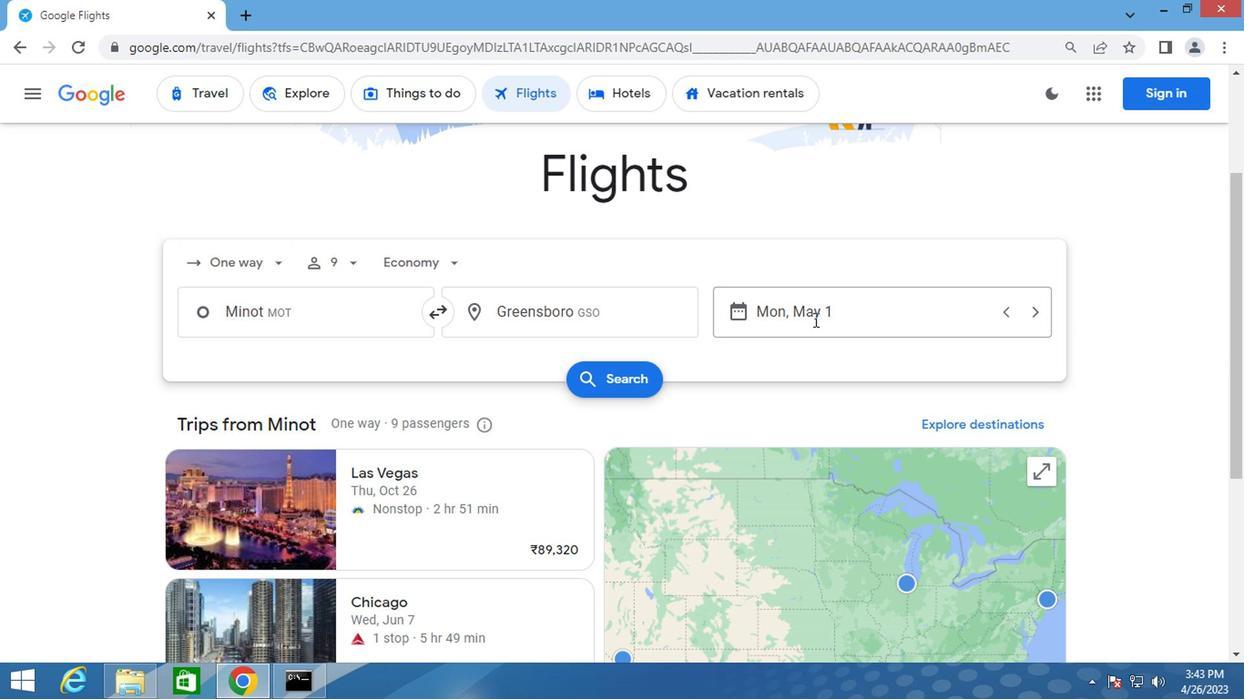 
Action: Mouse moved to (787, 339)
Screenshot: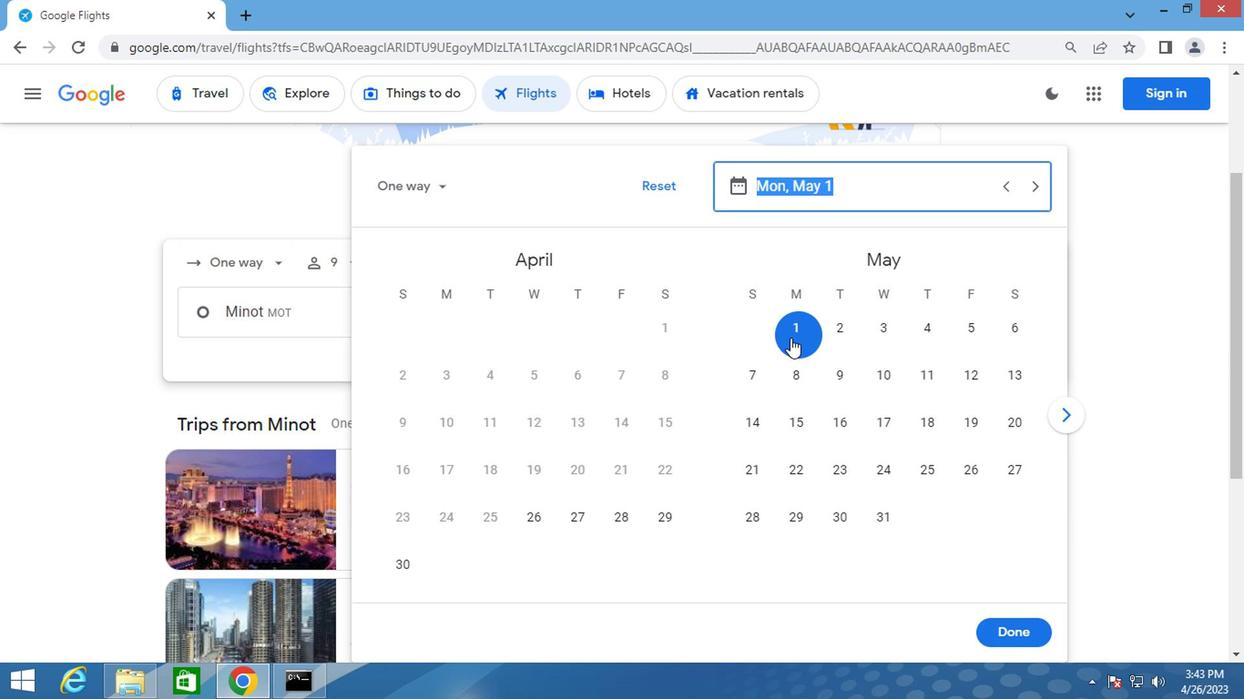 
Action: Mouse pressed left at (787, 339)
Screenshot: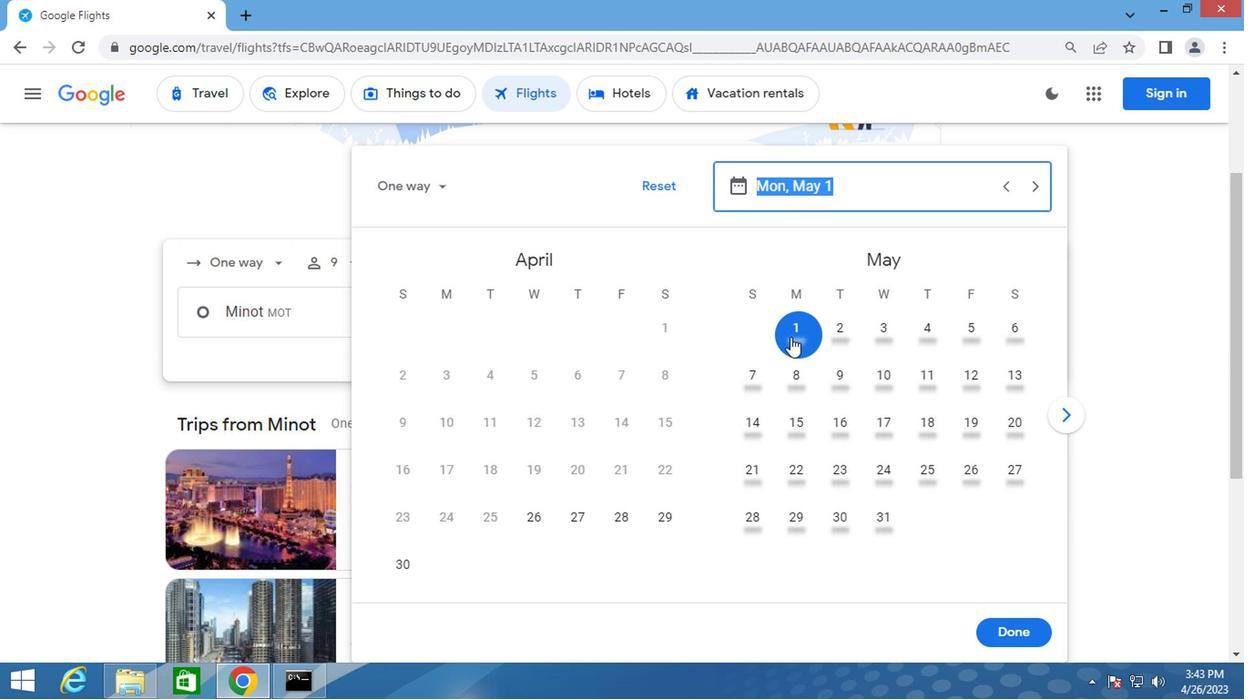 
Action: Mouse moved to (995, 626)
Screenshot: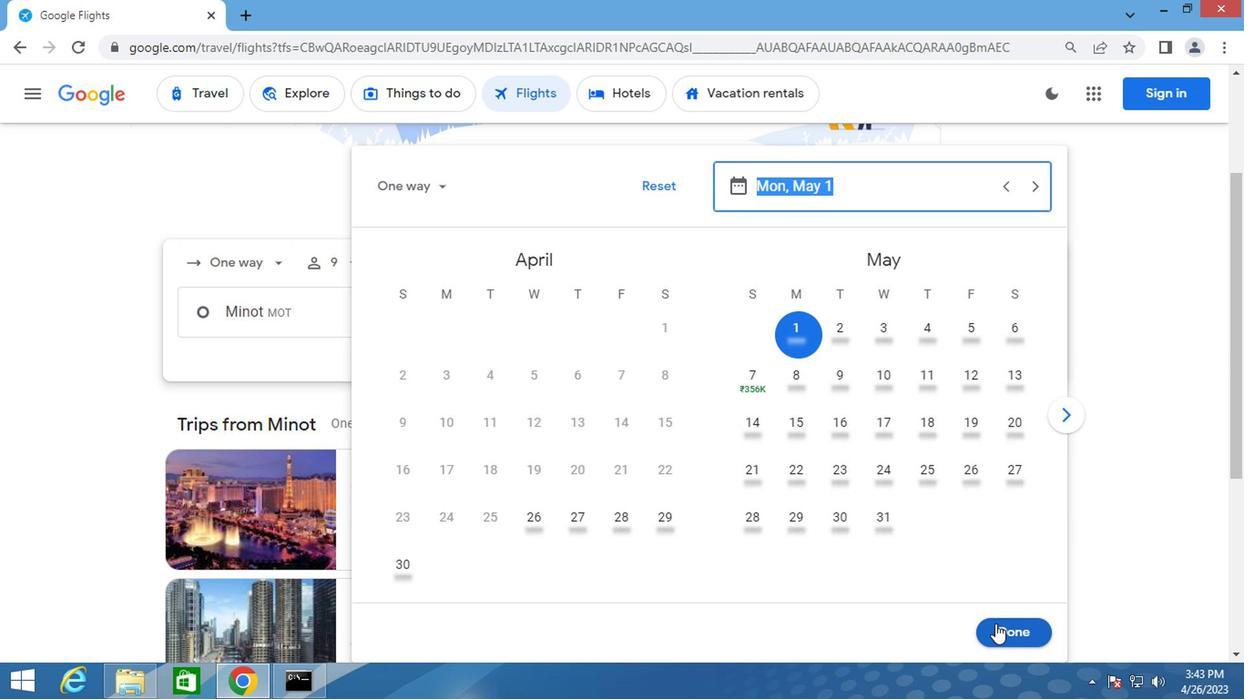 
Action: Mouse pressed left at (995, 626)
Screenshot: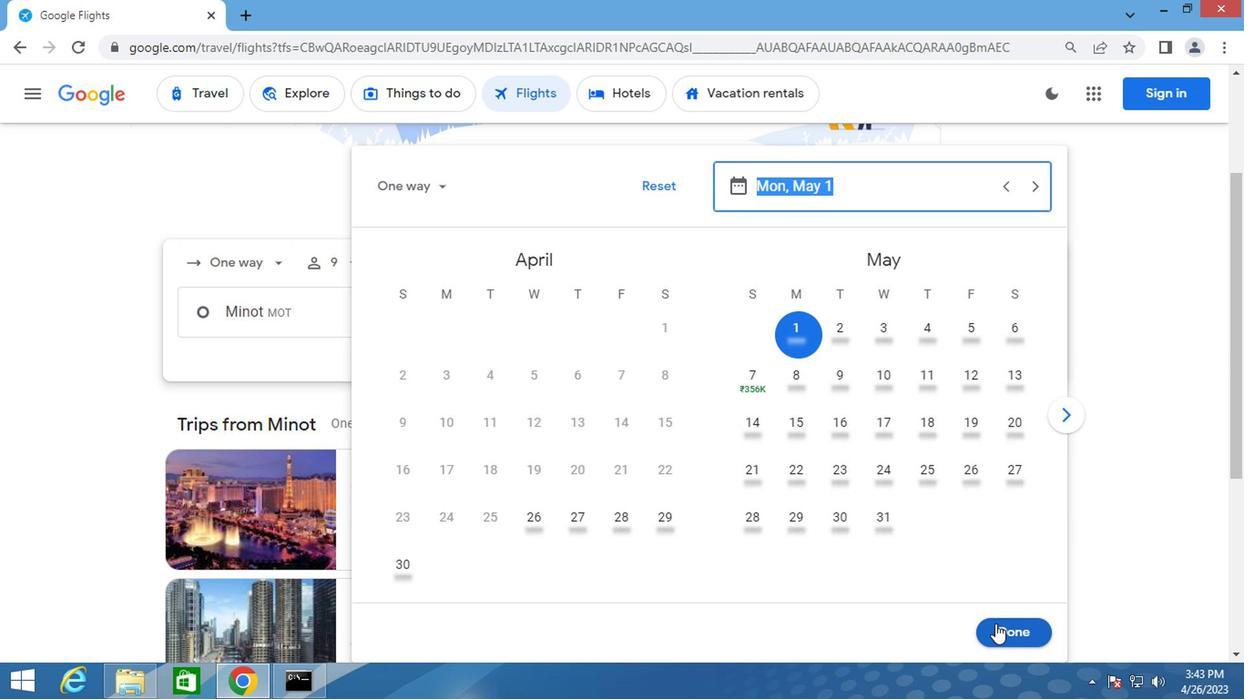 
Action: Mouse moved to (630, 382)
Screenshot: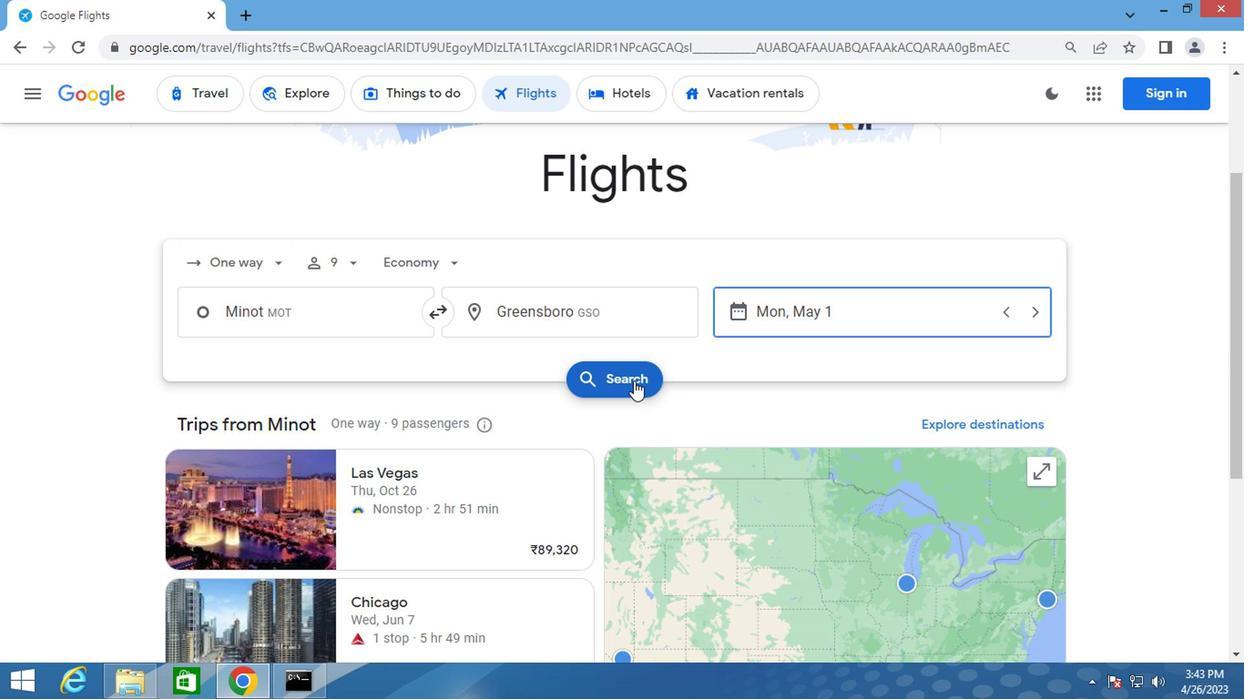 
Action: Mouse pressed left at (630, 382)
Screenshot: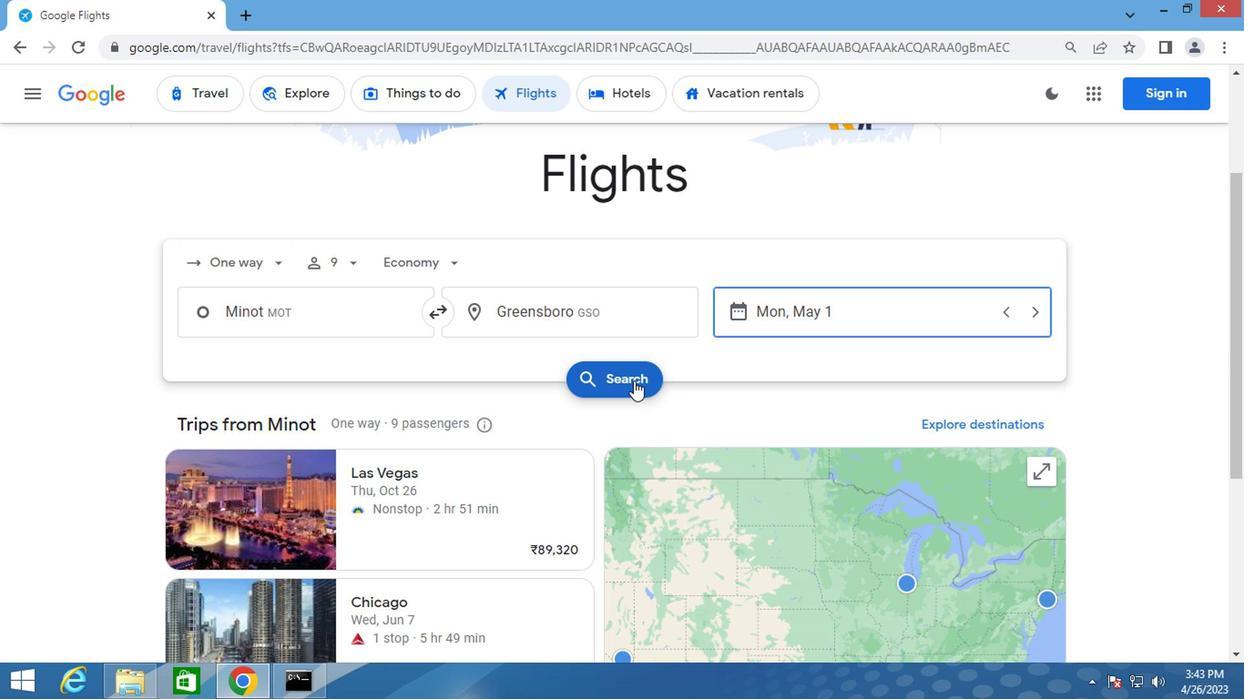 
Action: Mouse moved to (195, 255)
Screenshot: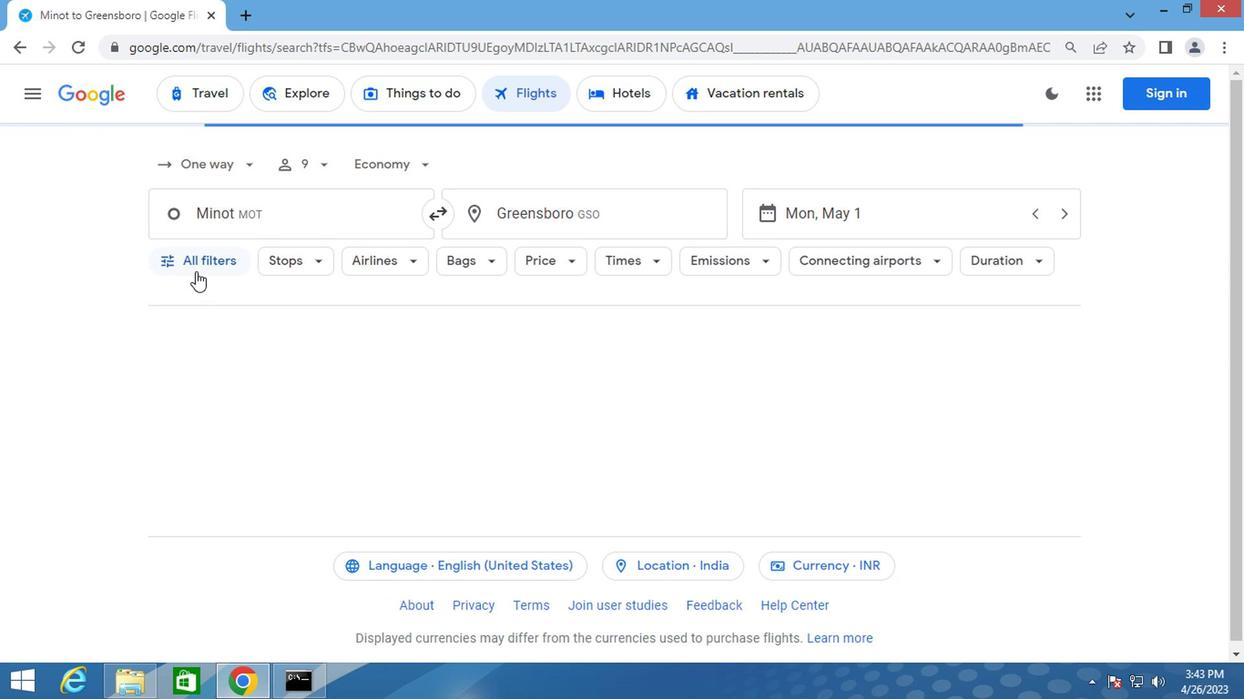 
Action: Mouse pressed left at (195, 255)
Screenshot: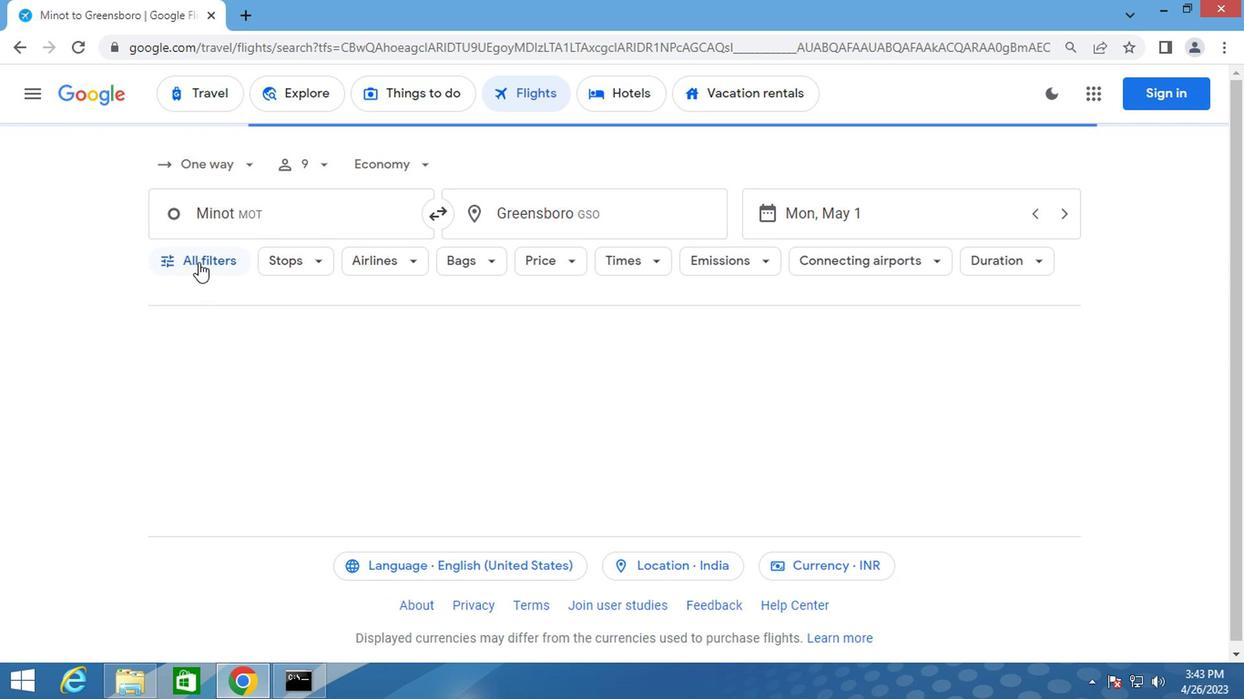 
Action: Mouse moved to (280, 442)
Screenshot: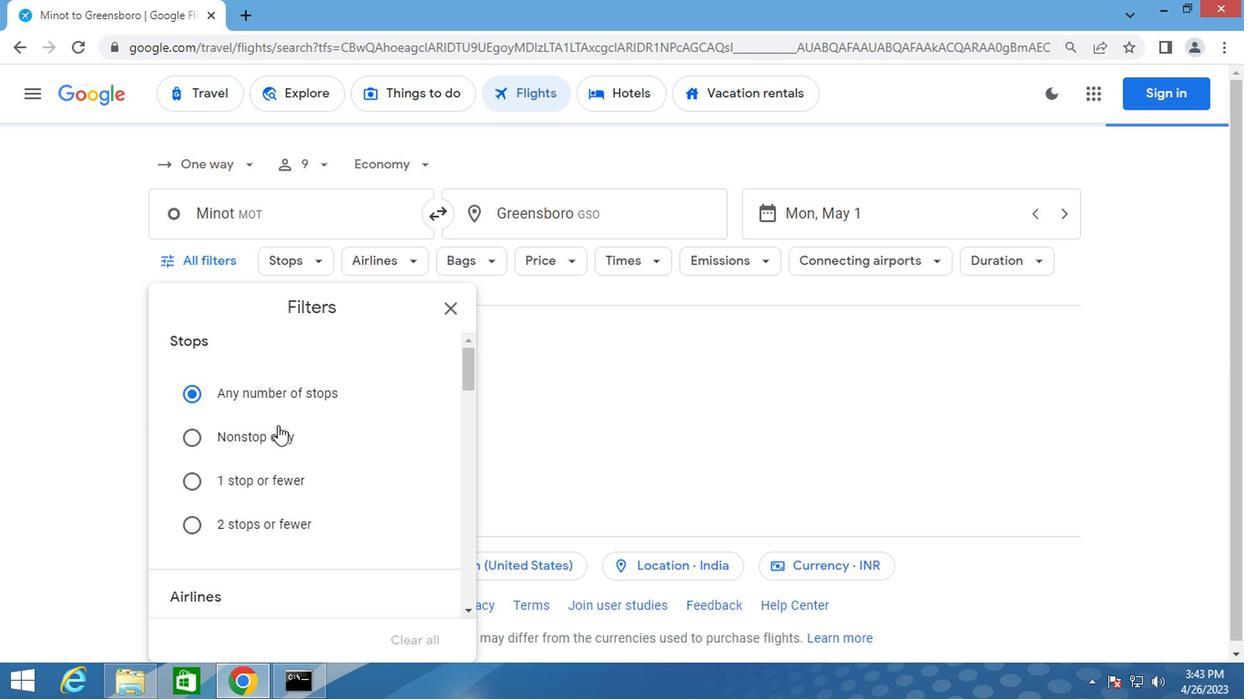 
Action: Mouse scrolled (280, 441) with delta (0, -1)
Screenshot: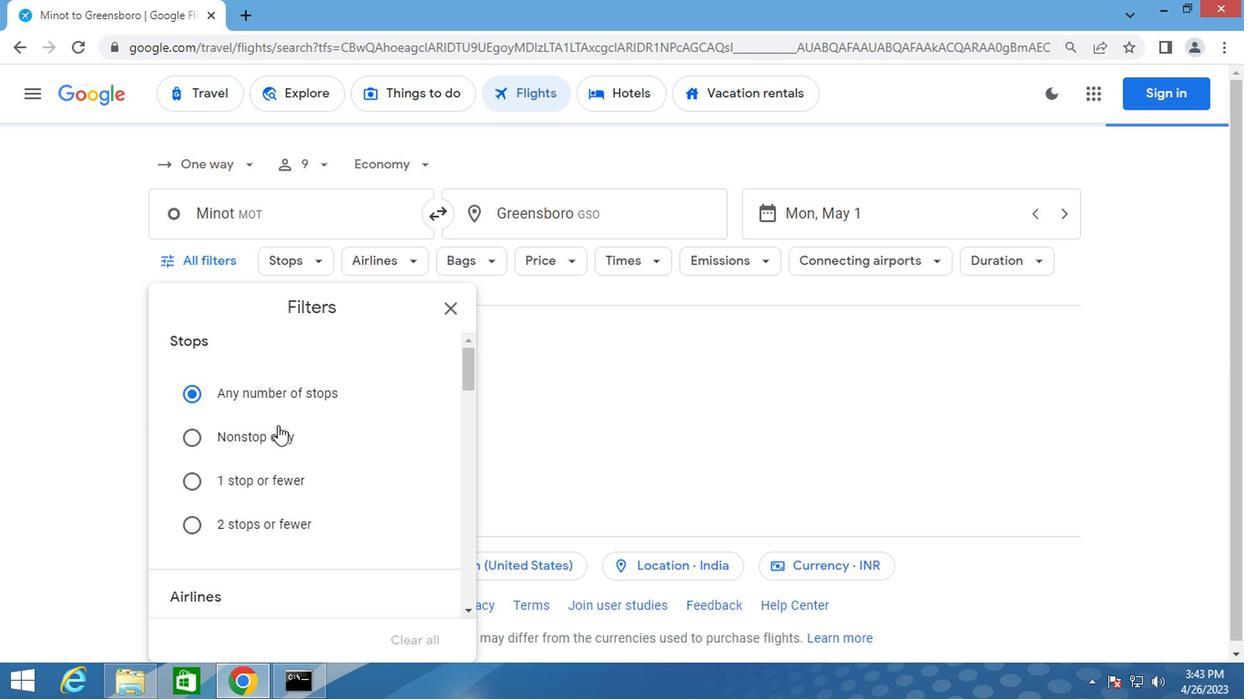 
Action: Mouse scrolled (280, 441) with delta (0, -1)
Screenshot: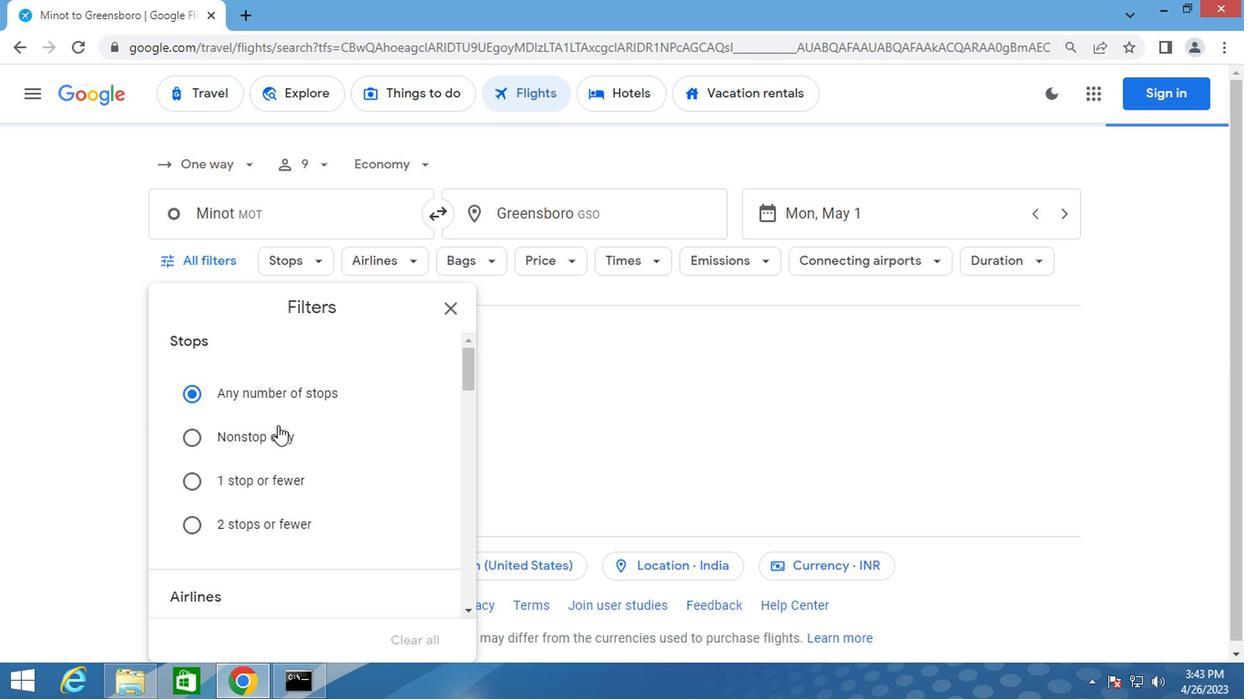 
Action: Mouse scrolled (280, 441) with delta (0, -1)
Screenshot: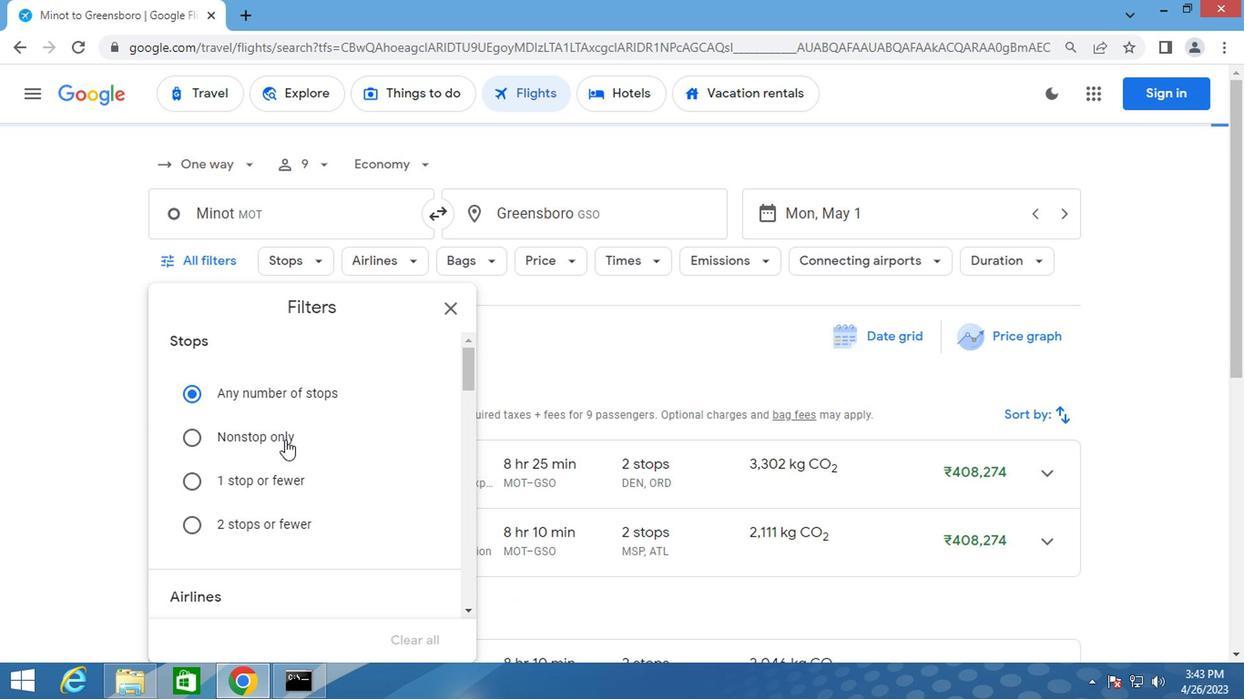 
Action: Mouse moved to (289, 473)
Screenshot: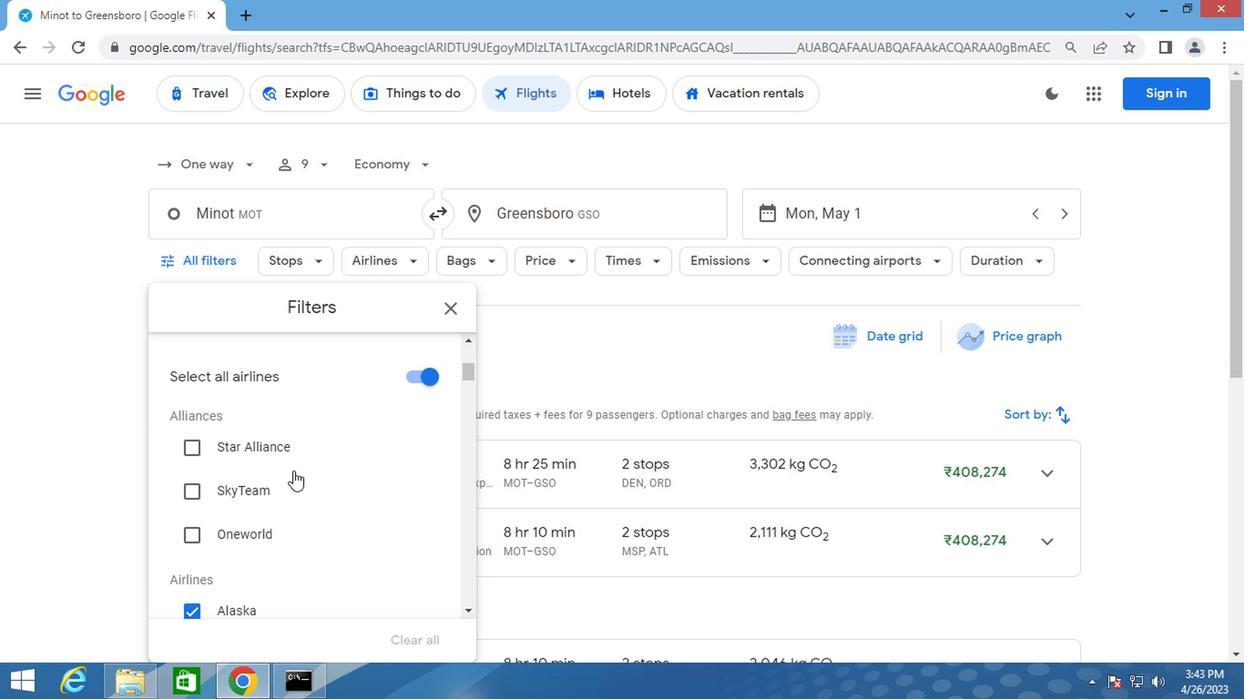 
Action: Mouse scrolled (289, 472) with delta (0, 0)
Screenshot: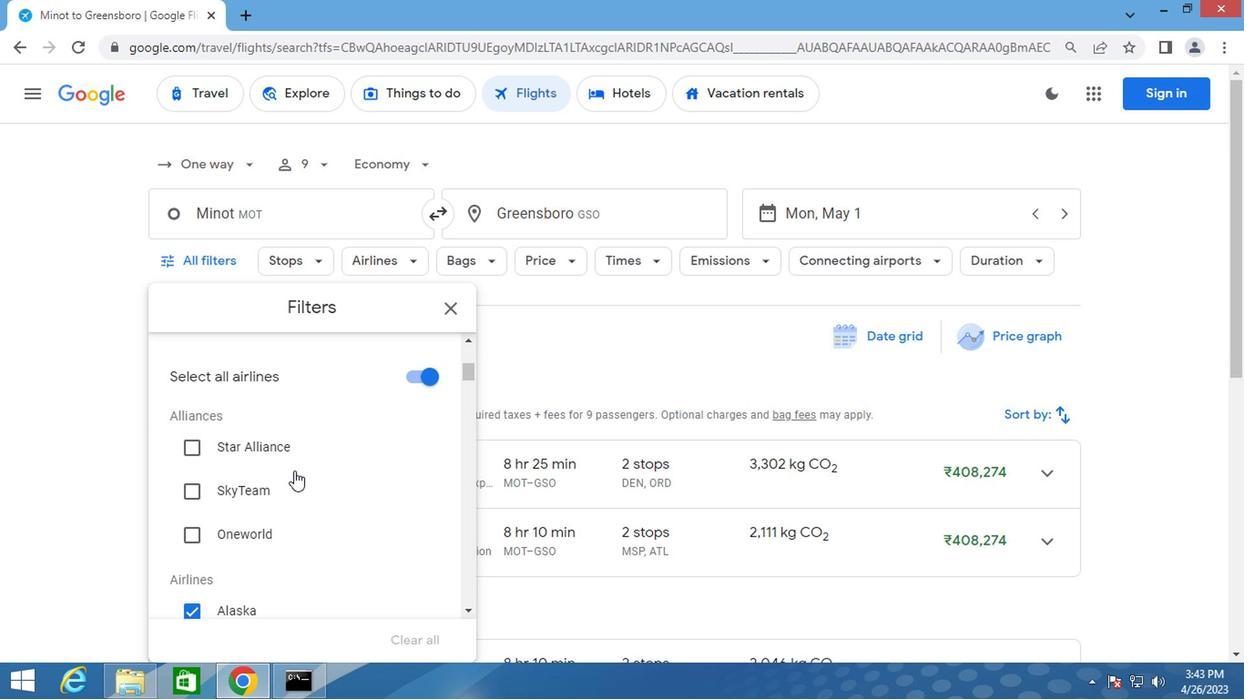 
Action: Mouse scrolled (289, 472) with delta (0, 0)
Screenshot: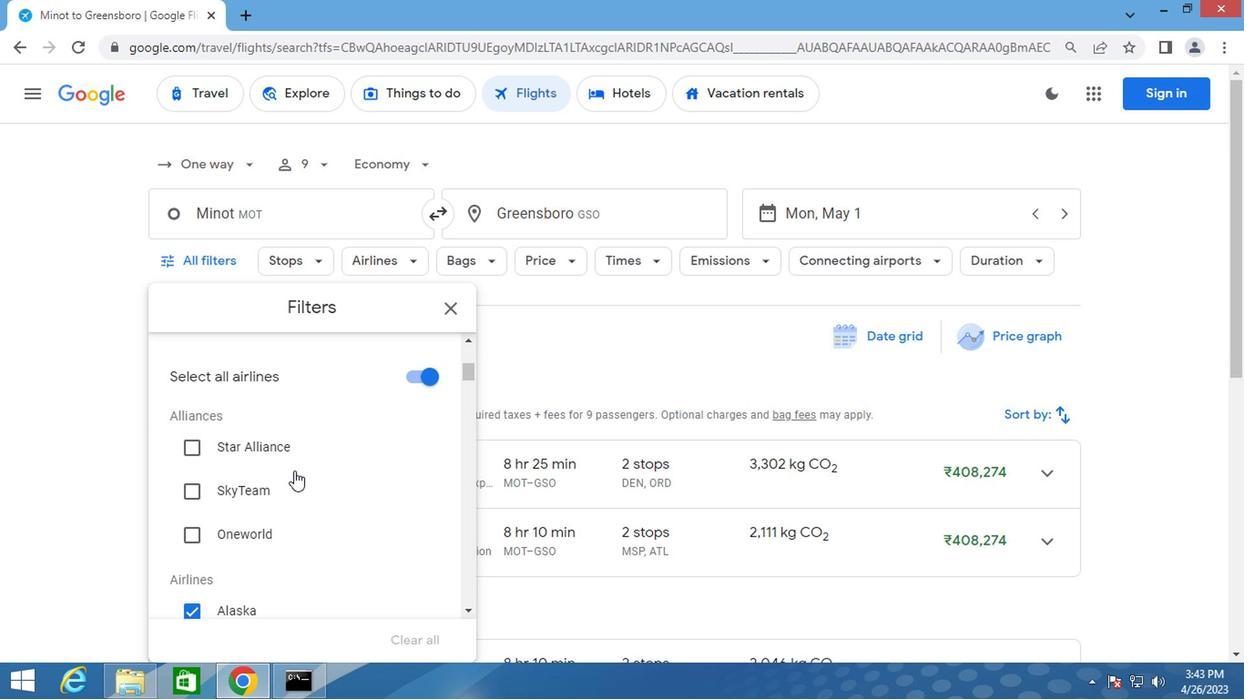 
Action: Mouse scrolled (289, 472) with delta (0, 0)
Screenshot: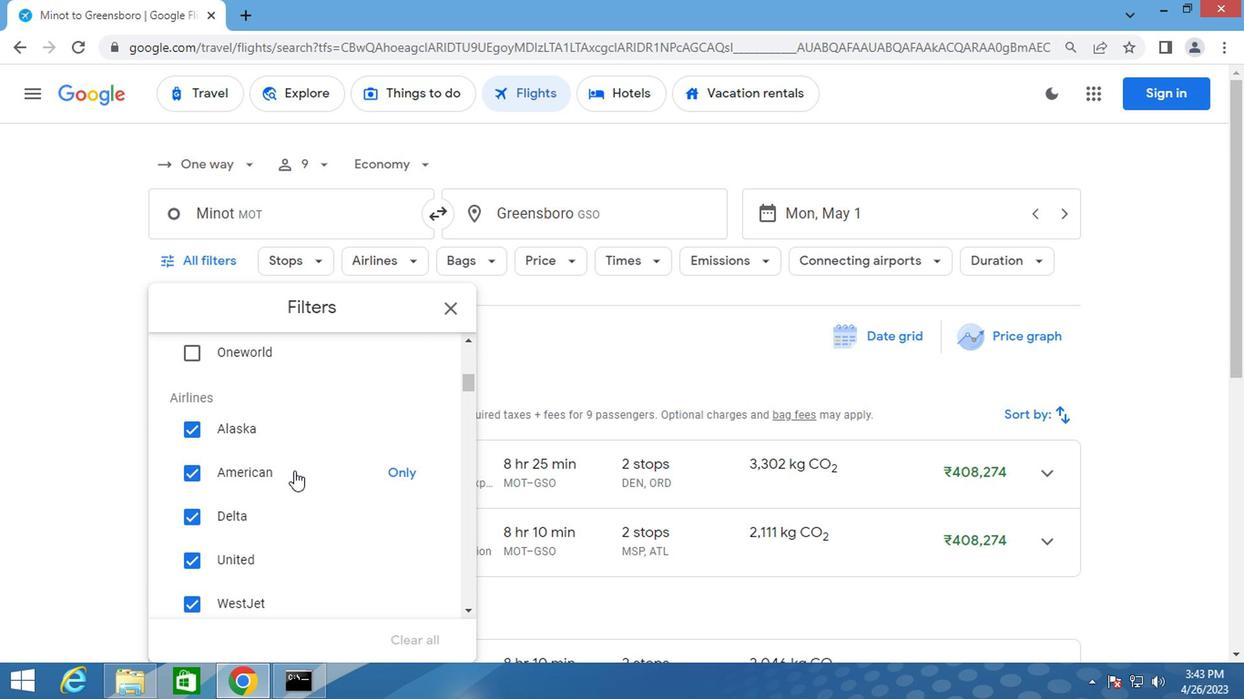 
Action: Mouse moved to (180, 472)
Screenshot: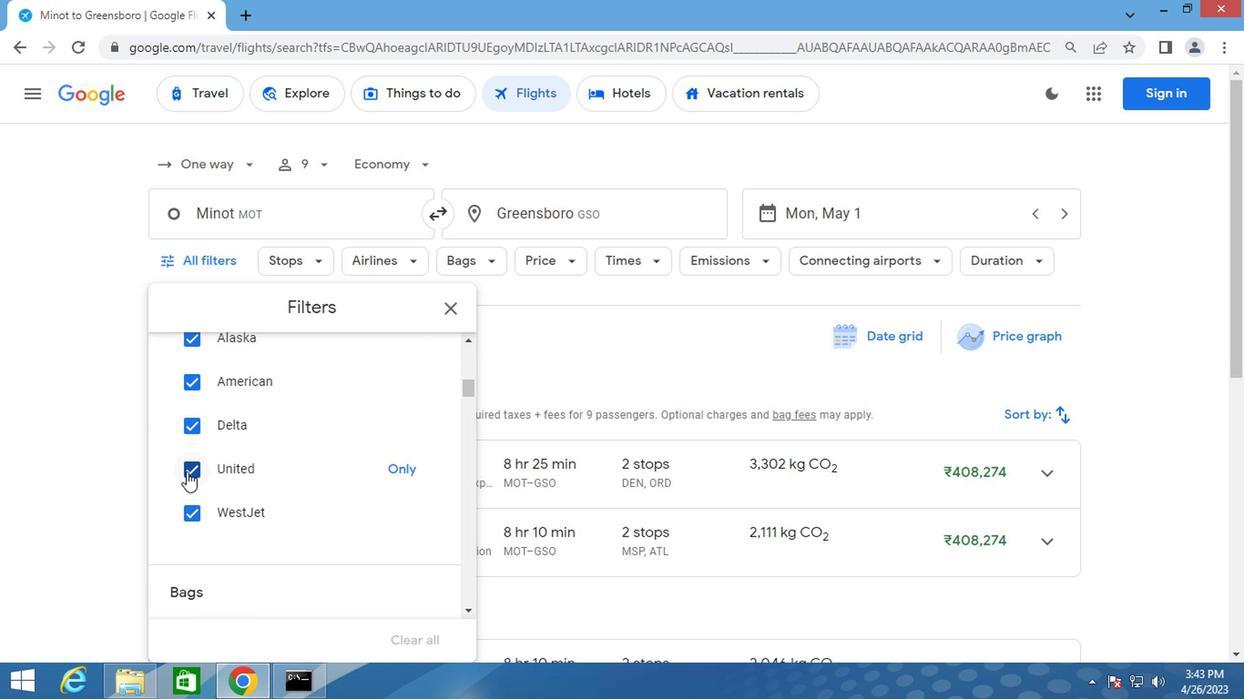 
Action: Mouse pressed left at (180, 472)
Screenshot: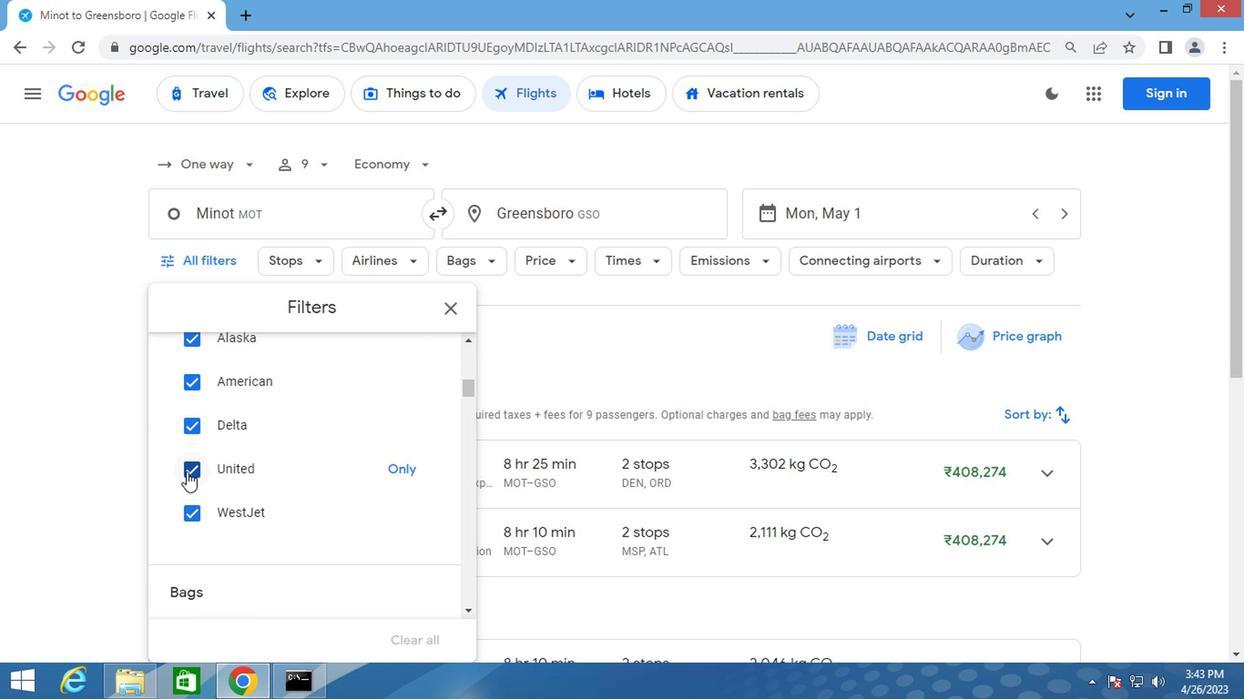 
Action: Mouse moved to (244, 485)
Screenshot: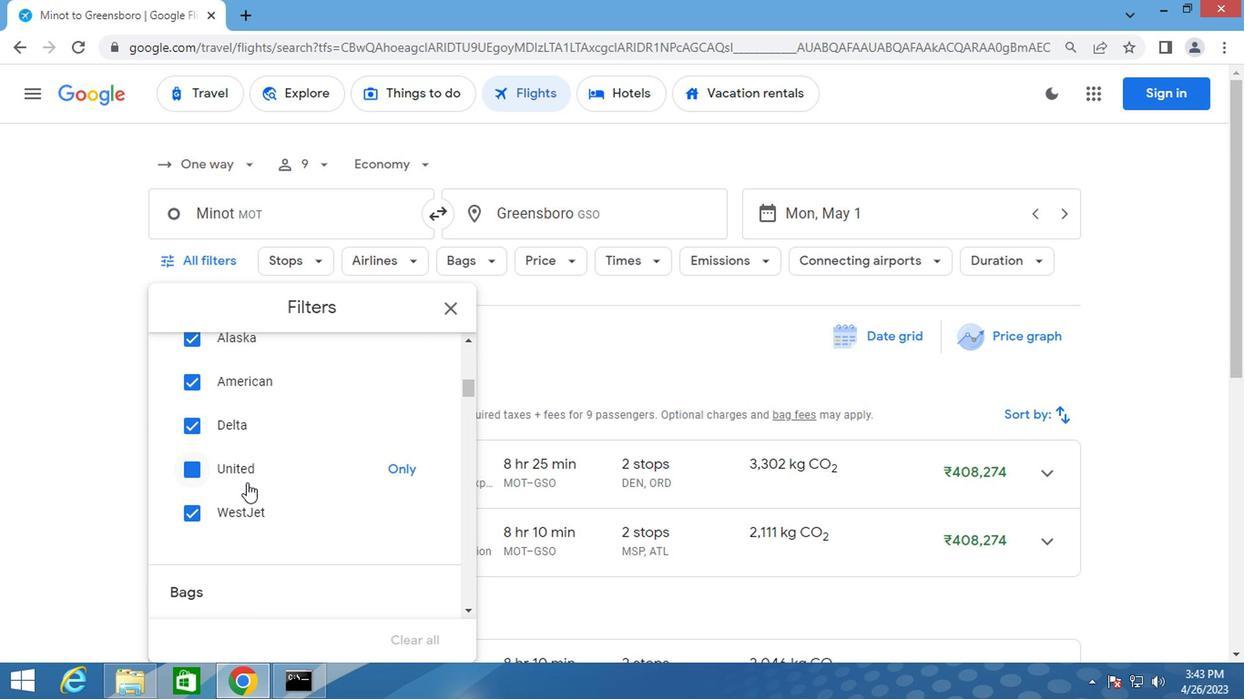 
Action: Mouse scrolled (244, 484) with delta (0, -1)
Screenshot: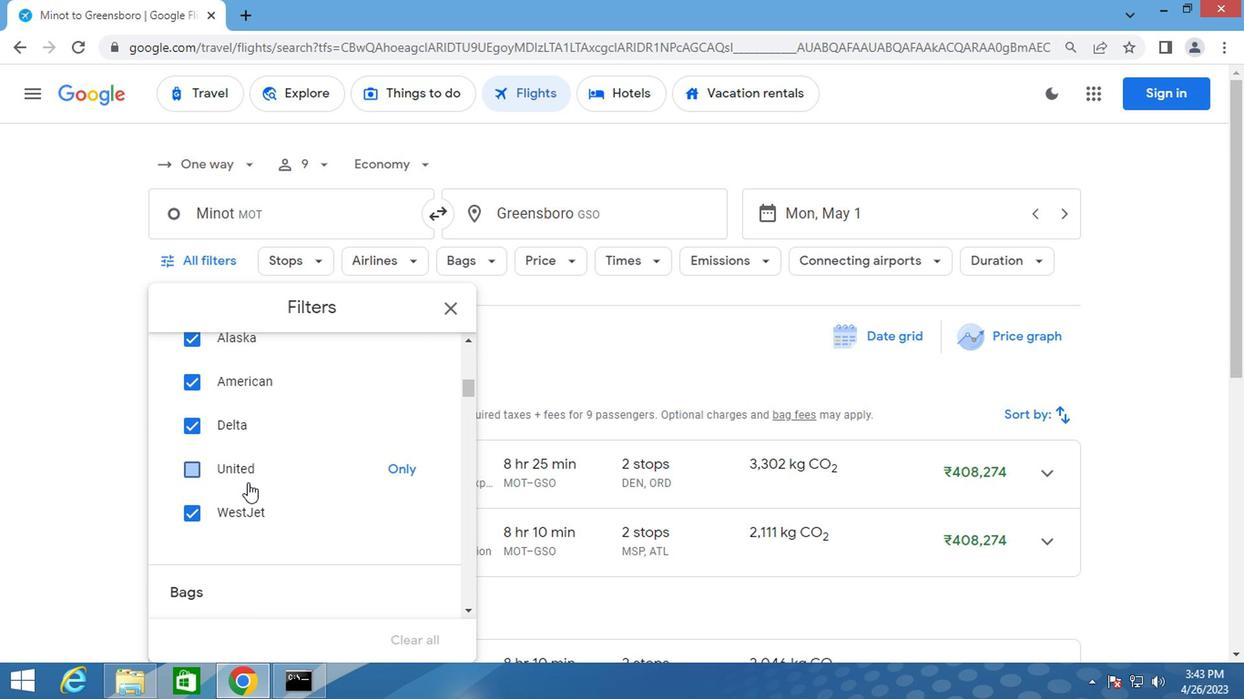 
Action: Mouse scrolled (244, 484) with delta (0, -1)
Screenshot: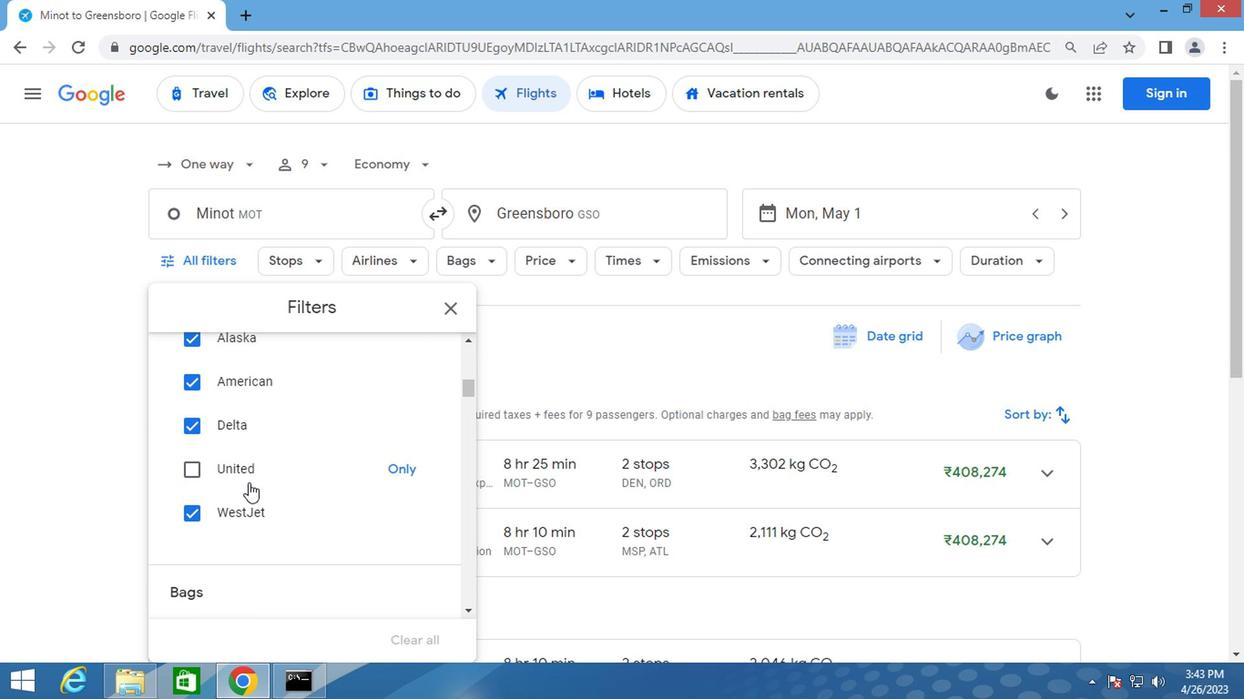
Action: Mouse moved to (416, 458)
Screenshot: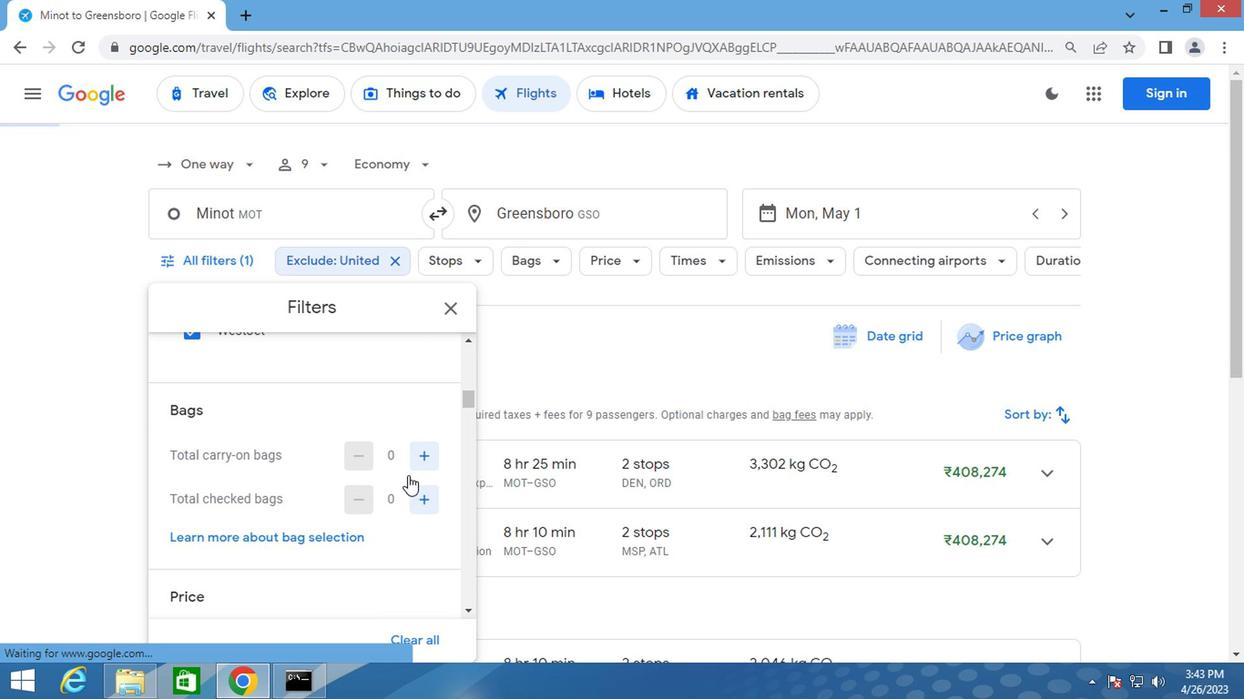 
Action: Mouse pressed left at (416, 458)
Screenshot: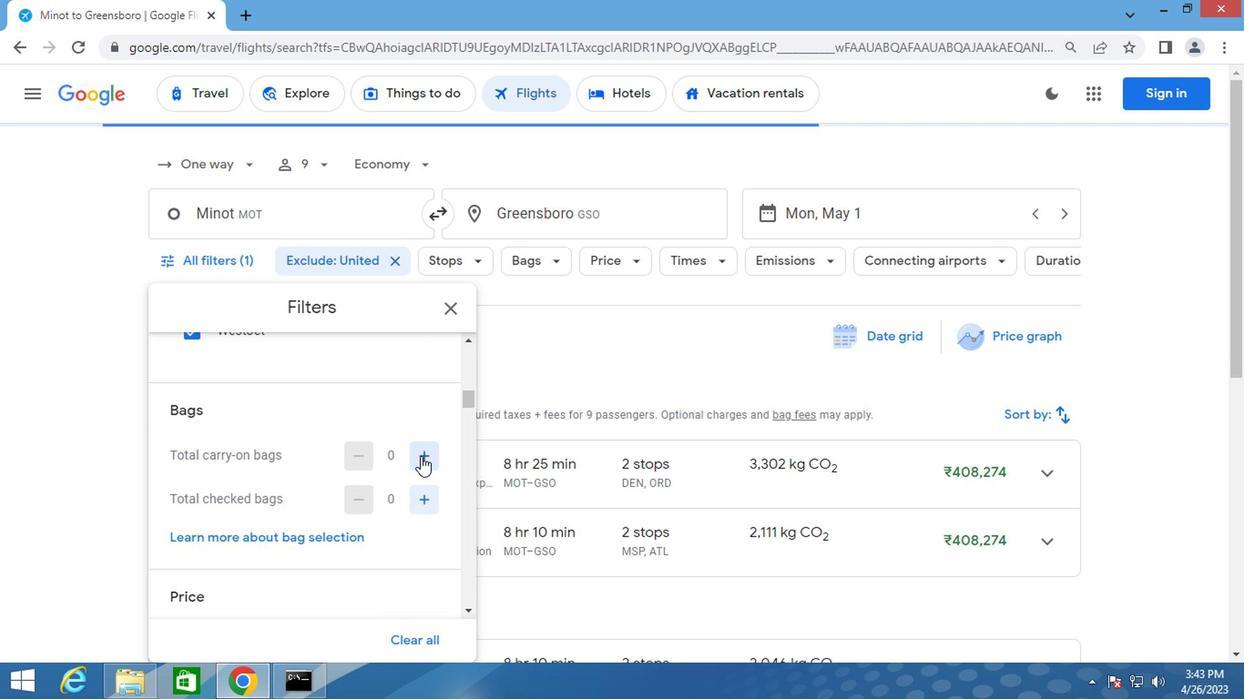 
Action: Mouse moved to (418, 456)
Screenshot: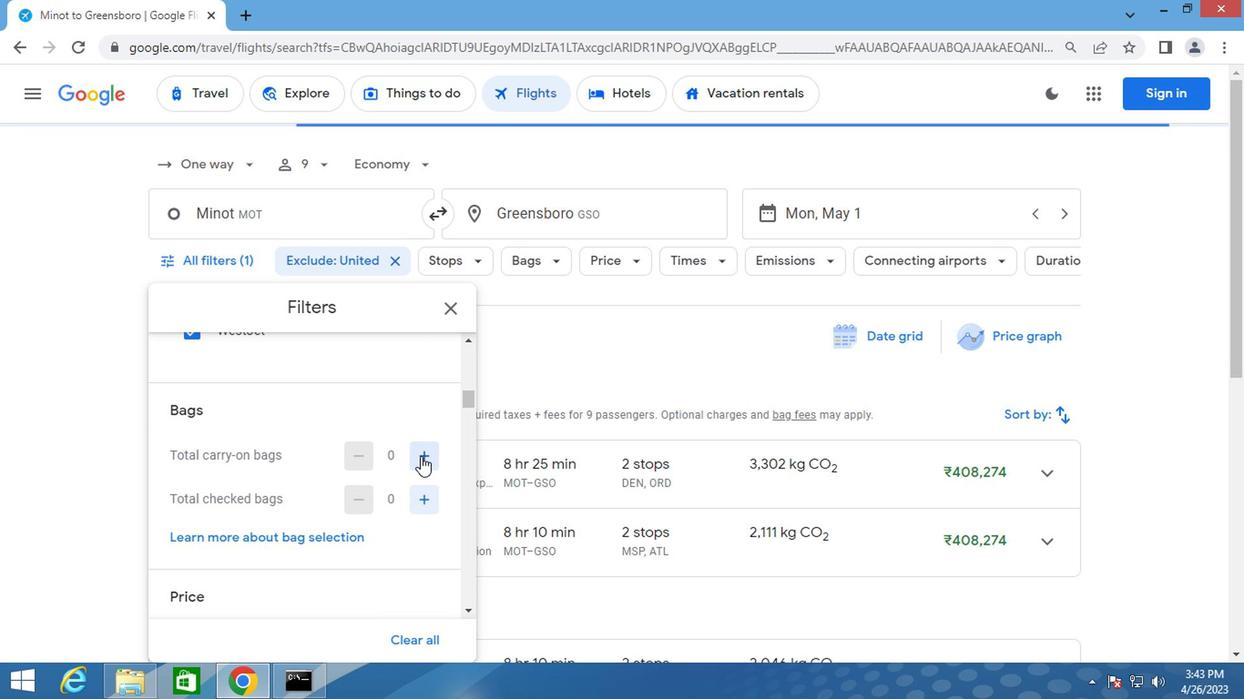 
Action: Mouse pressed left at (418, 456)
Screenshot: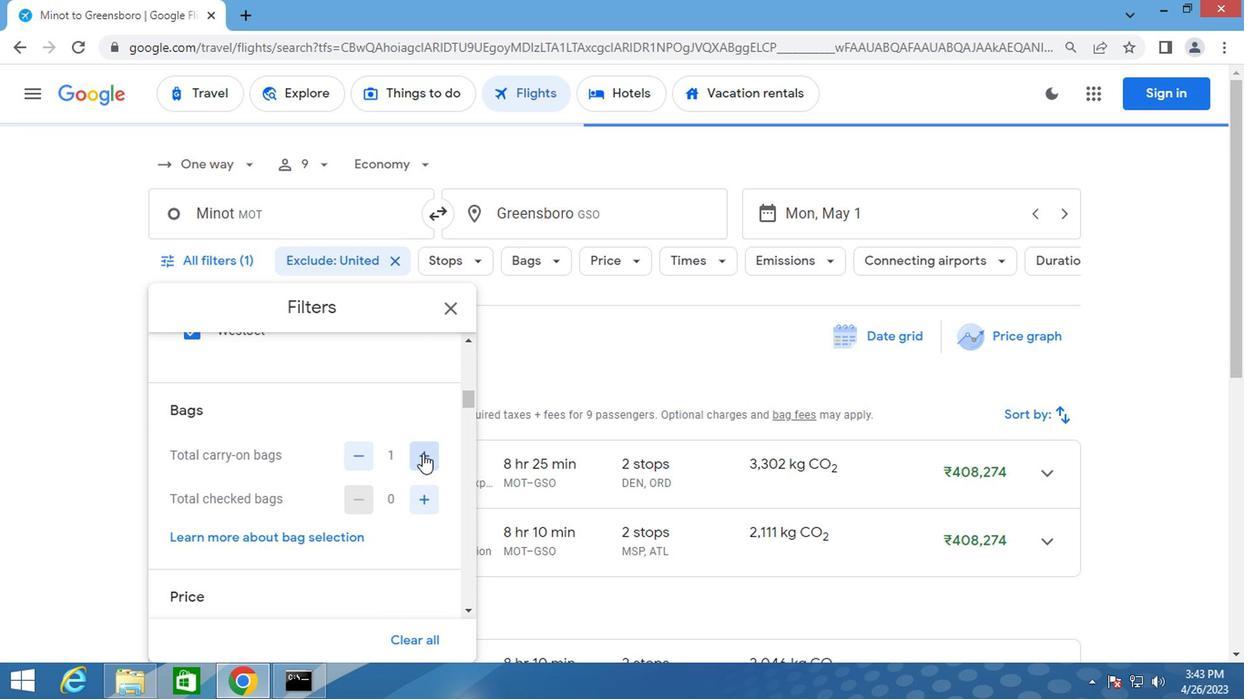 
Action: Mouse moved to (332, 463)
Screenshot: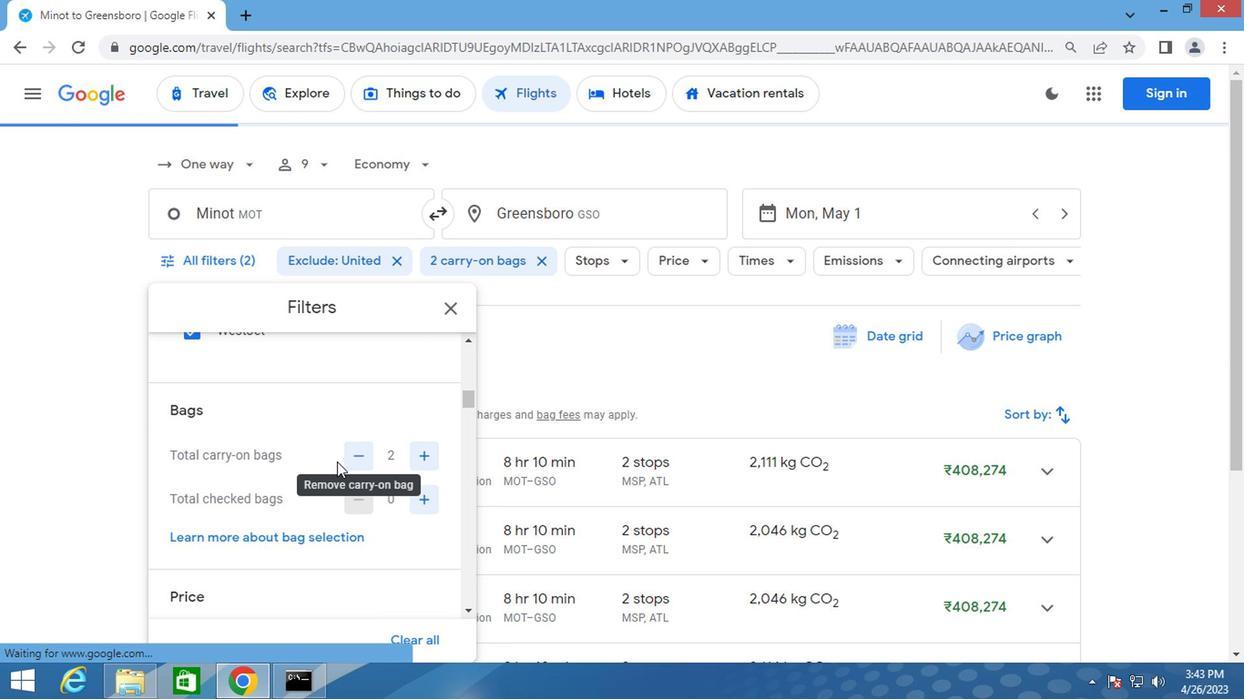 
Action: Mouse scrolled (332, 463) with delta (0, 0)
Screenshot: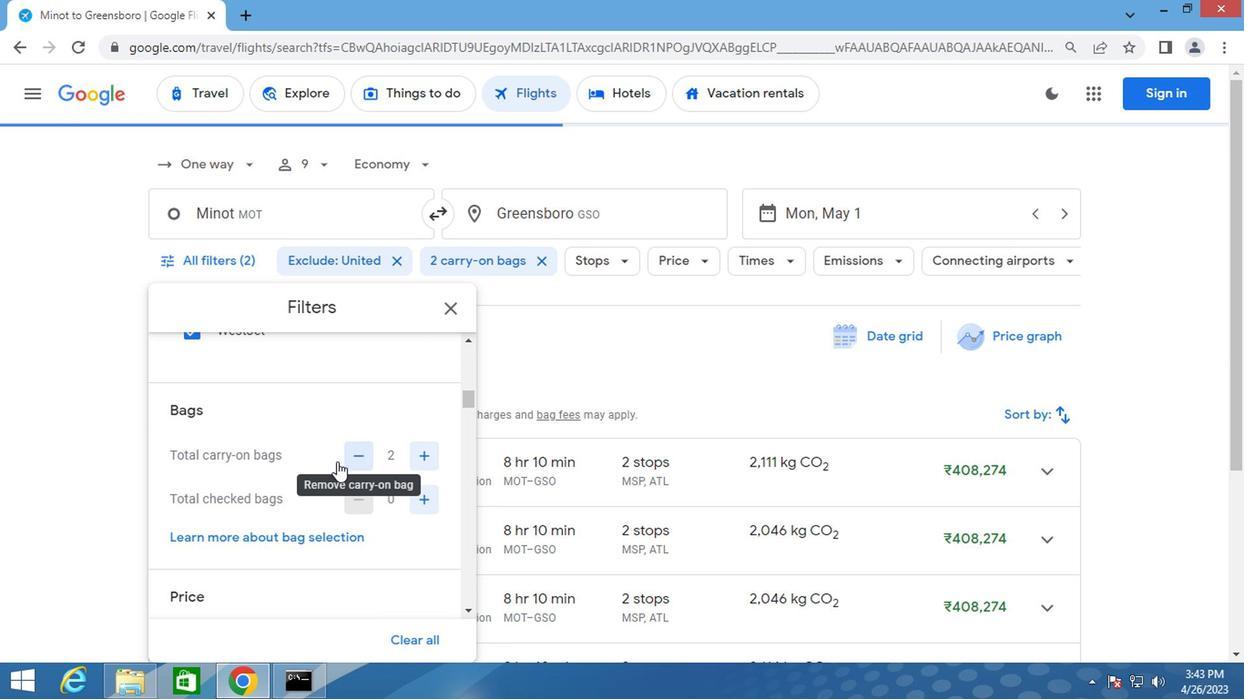 
Action: Mouse scrolled (332, 463) with delta (0, 0)
Screenshot: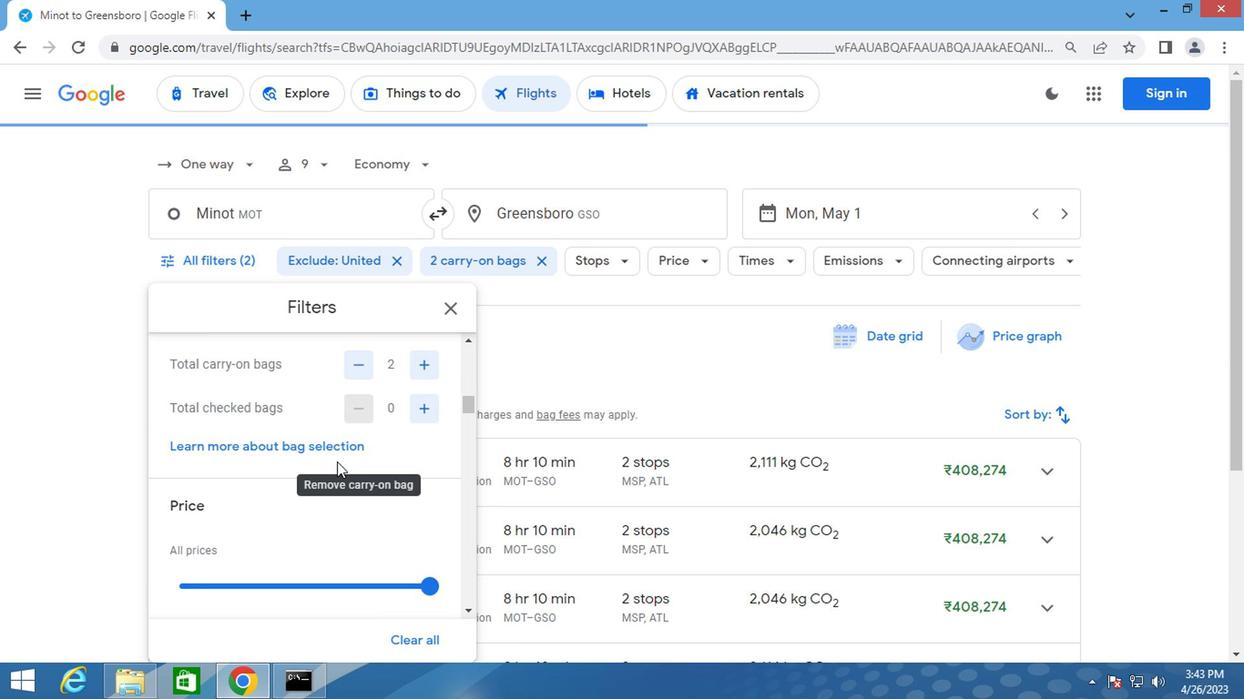 
Action: Mouse scrolled (332, 463) with delta (0, 0)
Screenshot: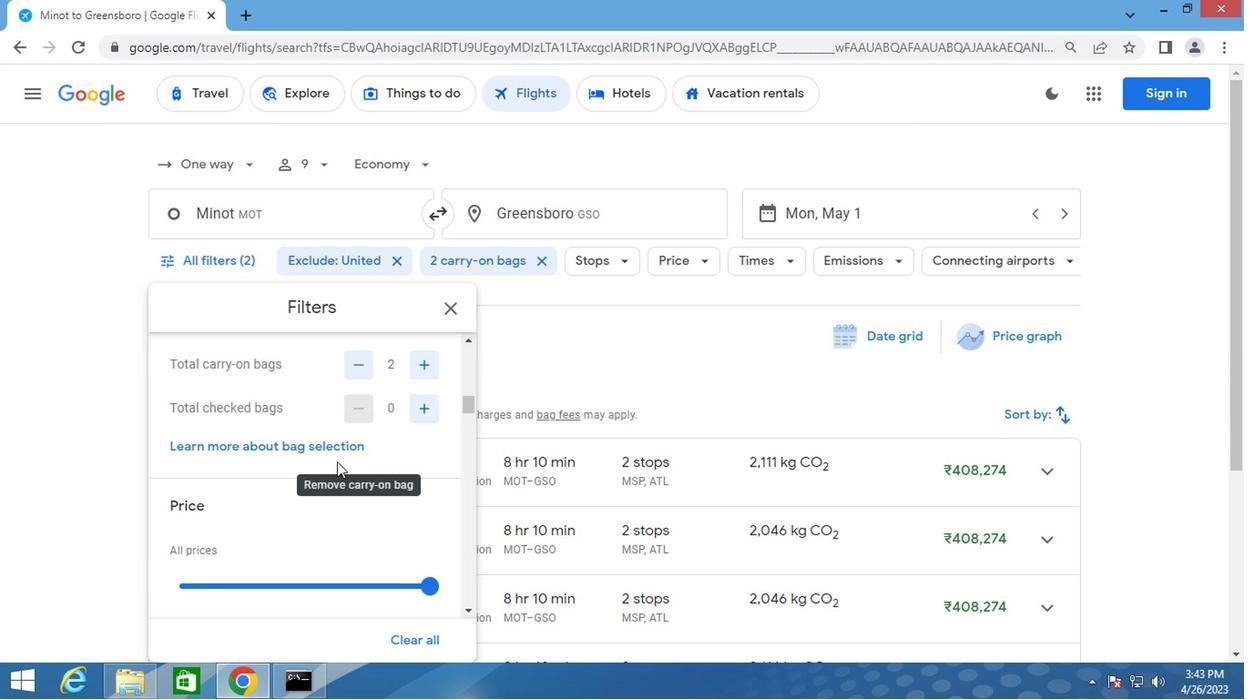 
Action: Mouse moved to (426, 400)
Screenshot: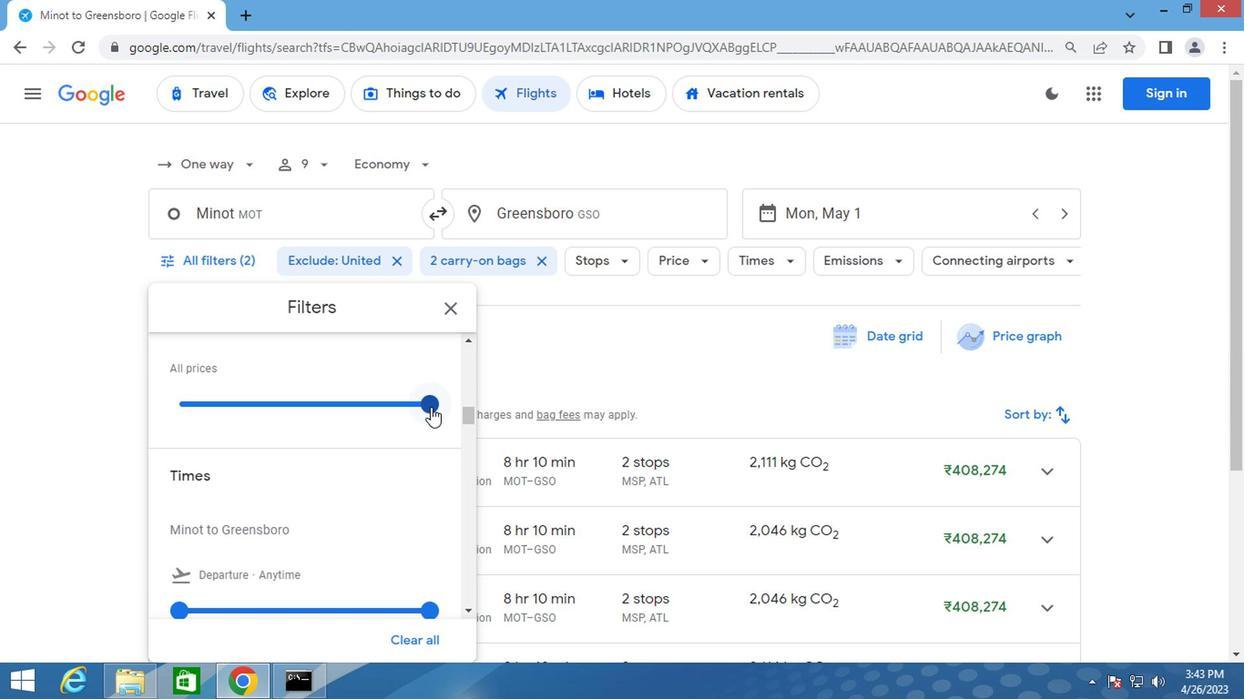 
Action: Mouse pressed left at (426, 400)
Screenshot: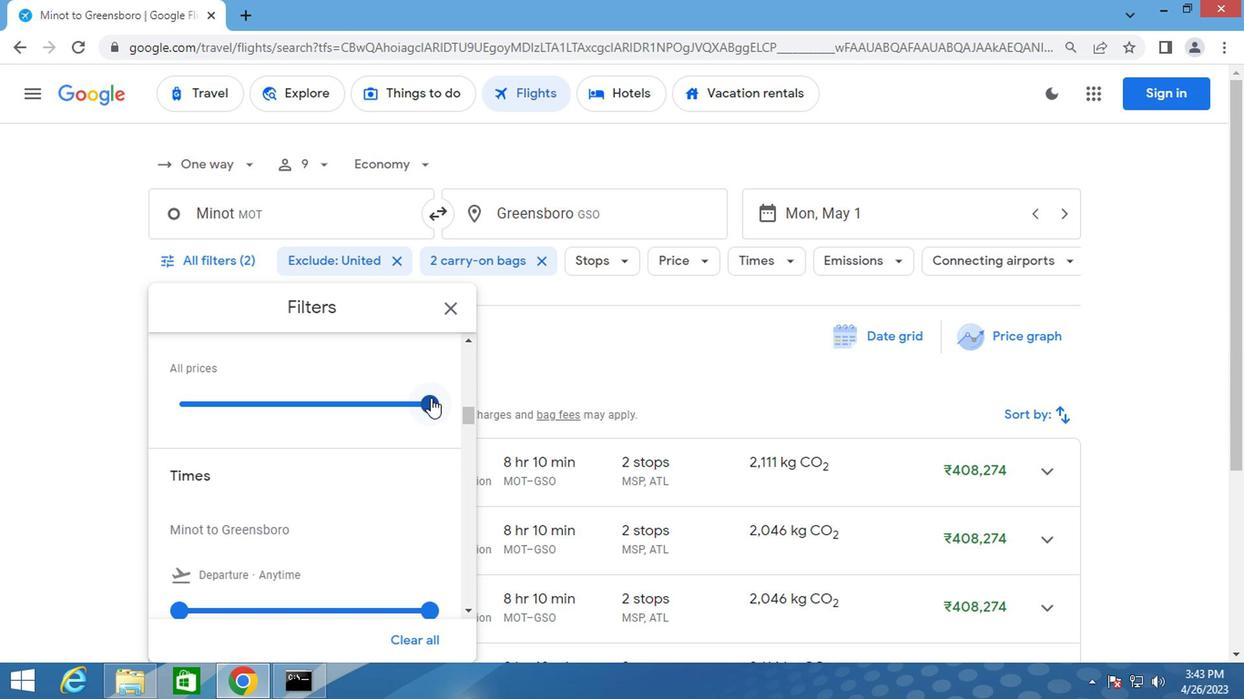 
Action: Mouse moved to (155, 404)
Screenshot: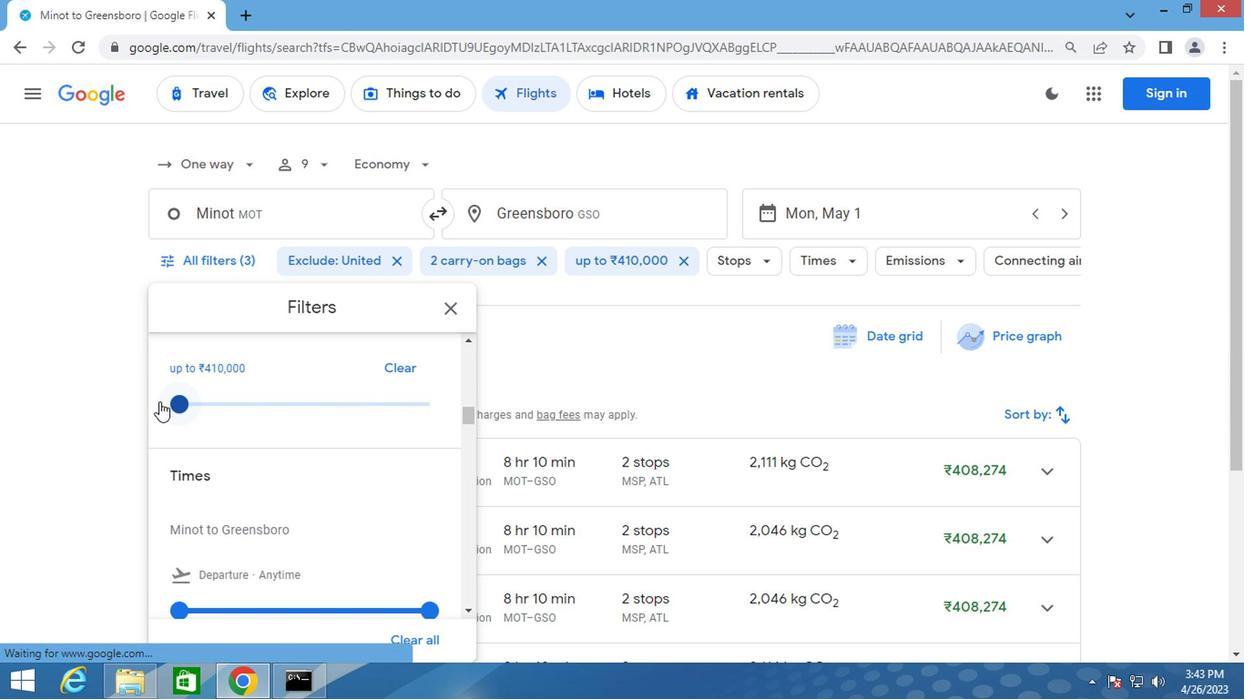 
Action: Mouse scrolled (155, 403) with delta (0, -1)
Screenshot: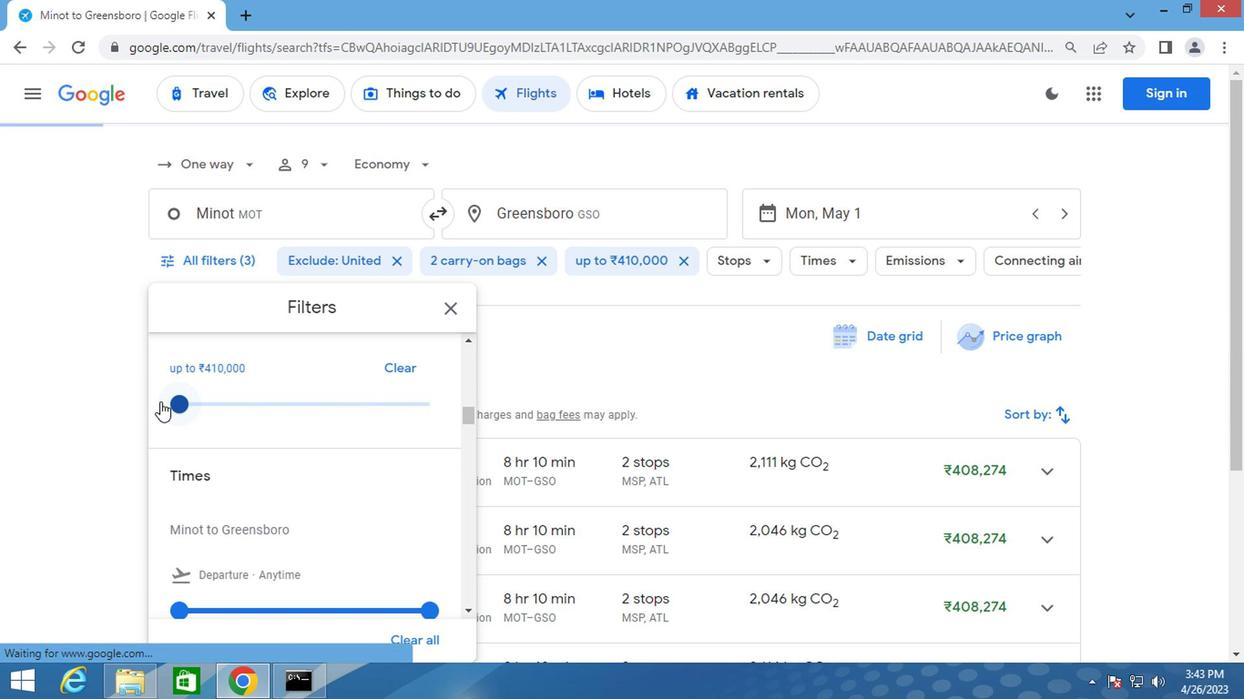 
Action: Mouse scrolled (155, 403) with delta (0, -1)
Screenshot: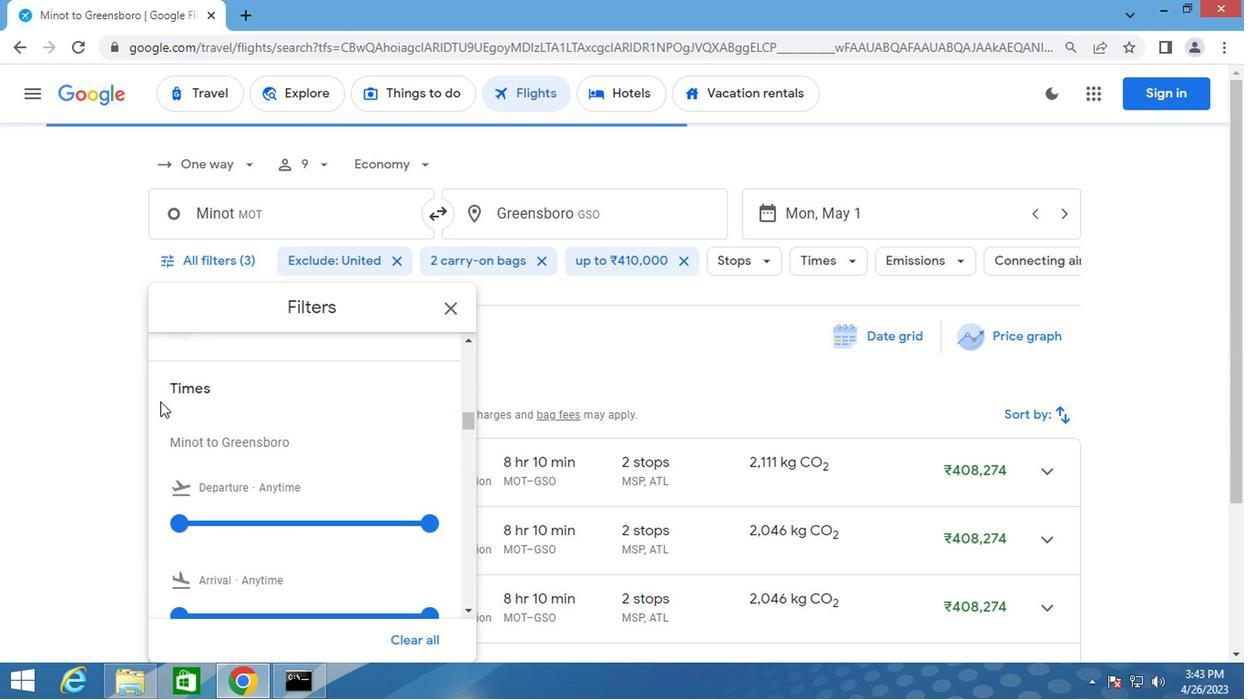 
Action: Mouse moved to (170, 415)
Screenshot: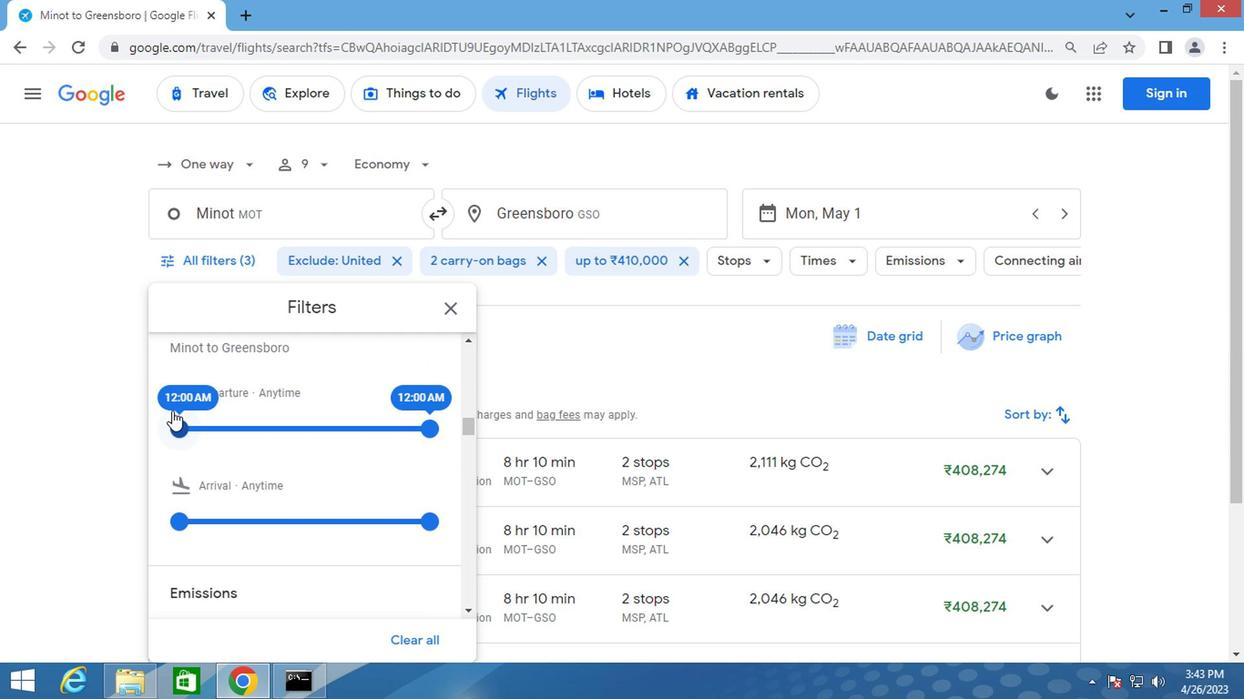 
Action: Mouse pressed left at (170, 415)
Screenshot: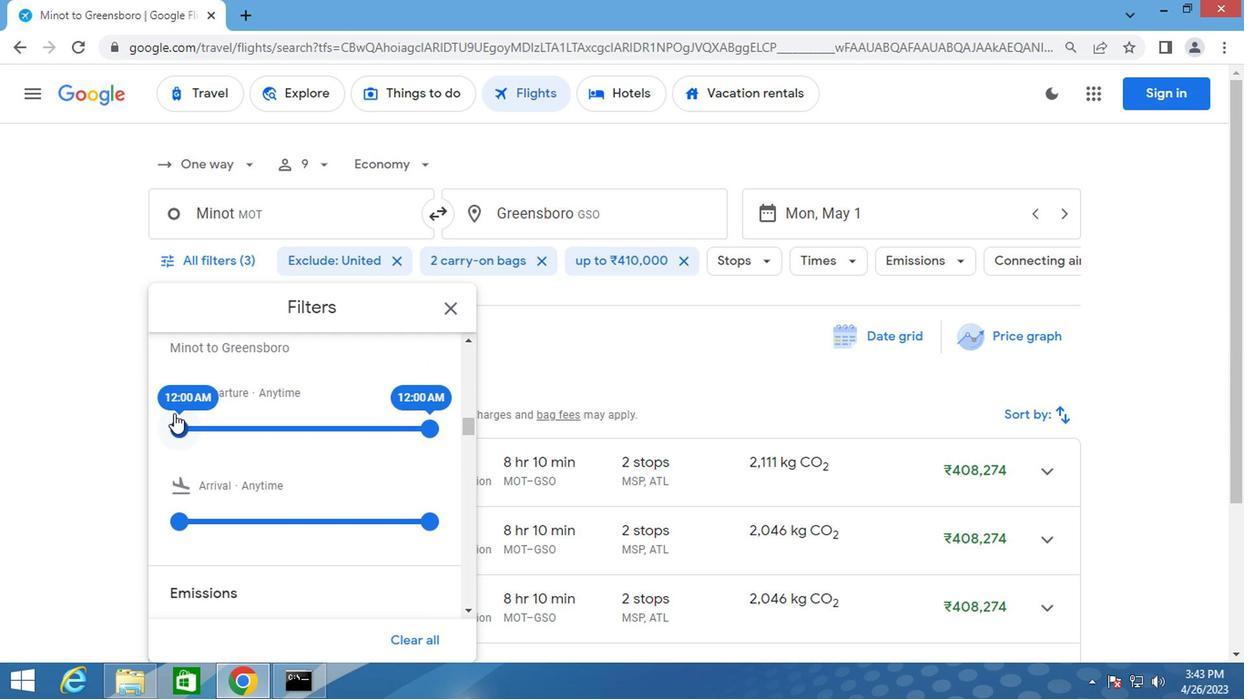 
Action: Mouse moved to (449, 311)
Screenshot: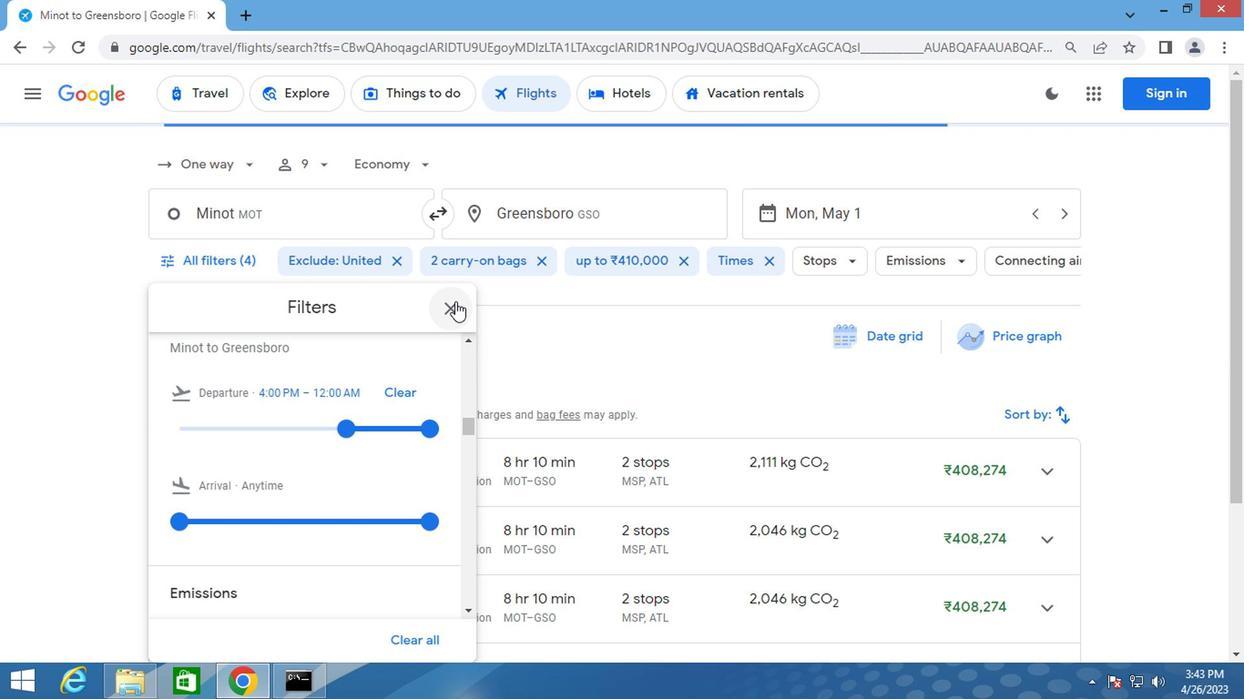 
Action: Mouse pressed left at (449, 311)
Screenshot: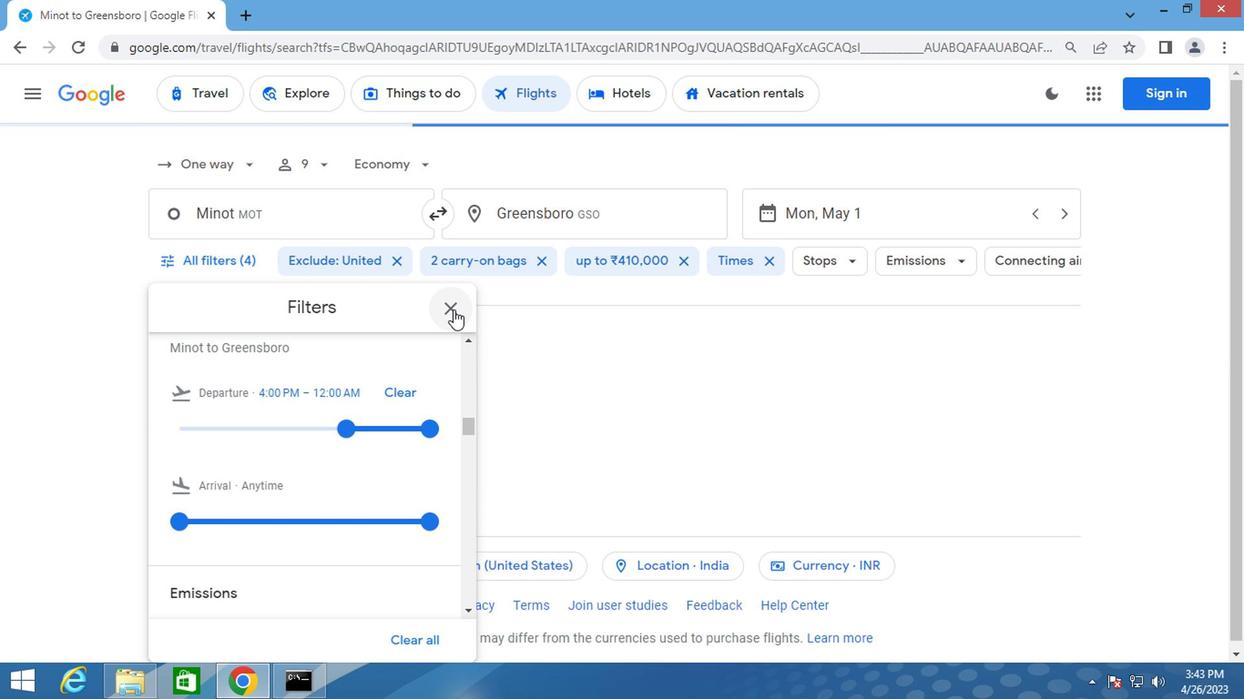 
Action: Key pressed <Key.f8>
Screenshot: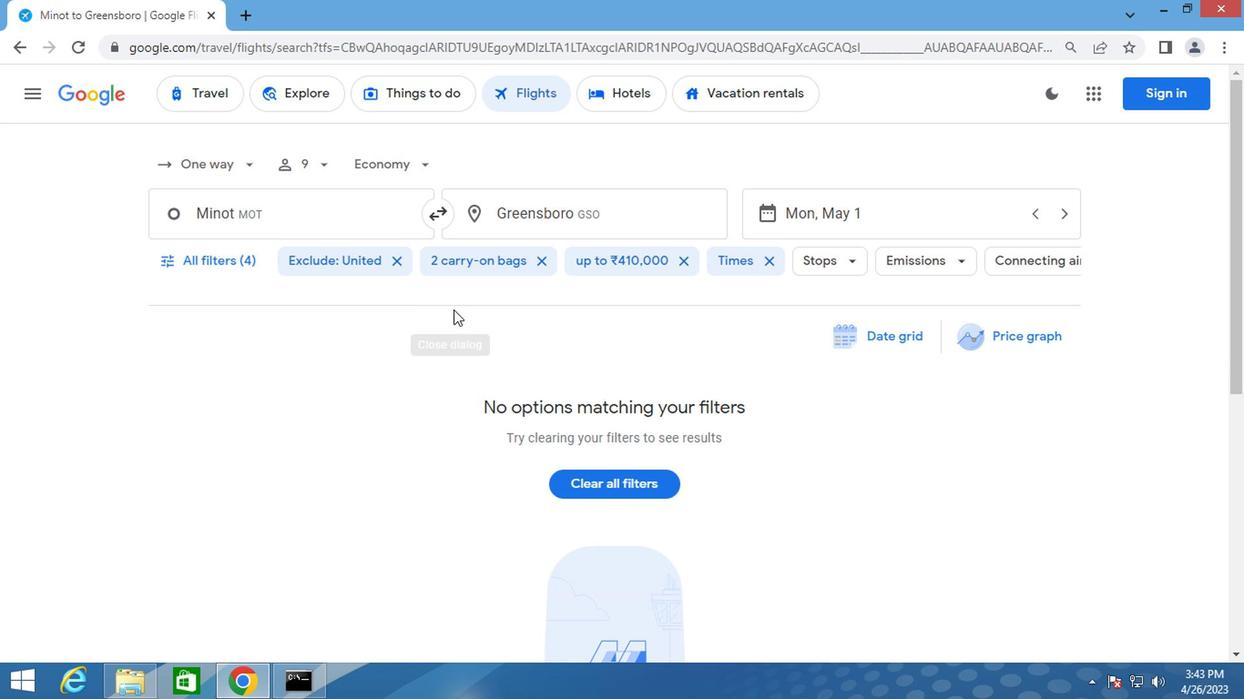 
